 Task: Merge a pull request with the "Rebase and merge" option.
Action: Mouse moved to (114, 188)
Screenshot: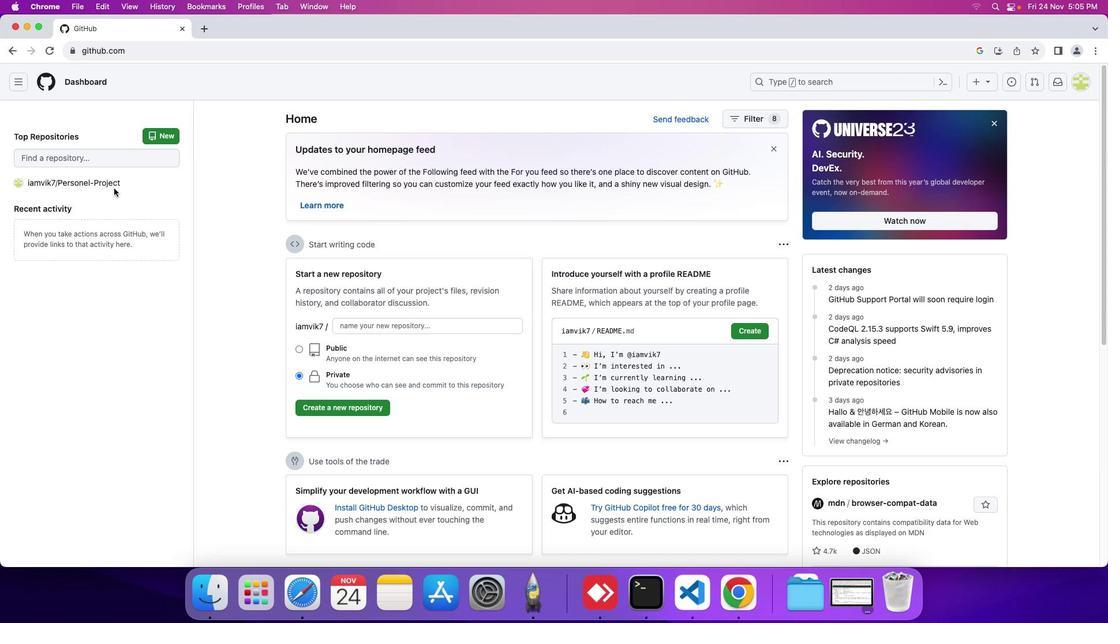 
Action: Mouse pressed left at (114, 188)
Screenshot: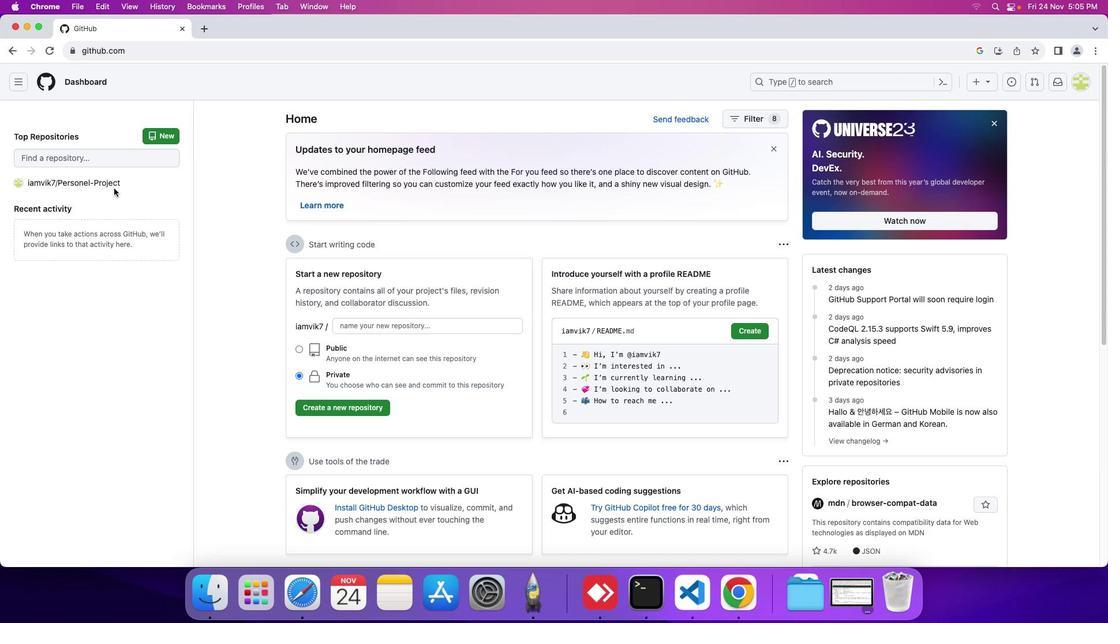
Action: Mouse moved to (65, 180)
Screenshot: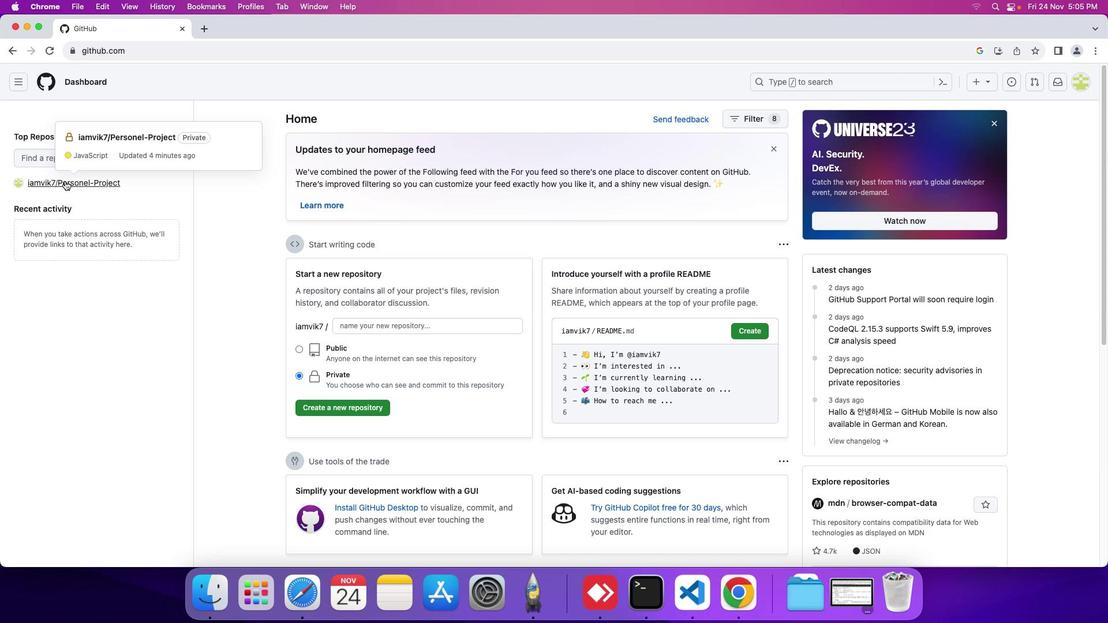 
Action: Mouse pressed left at (65, 180)
Screenshot: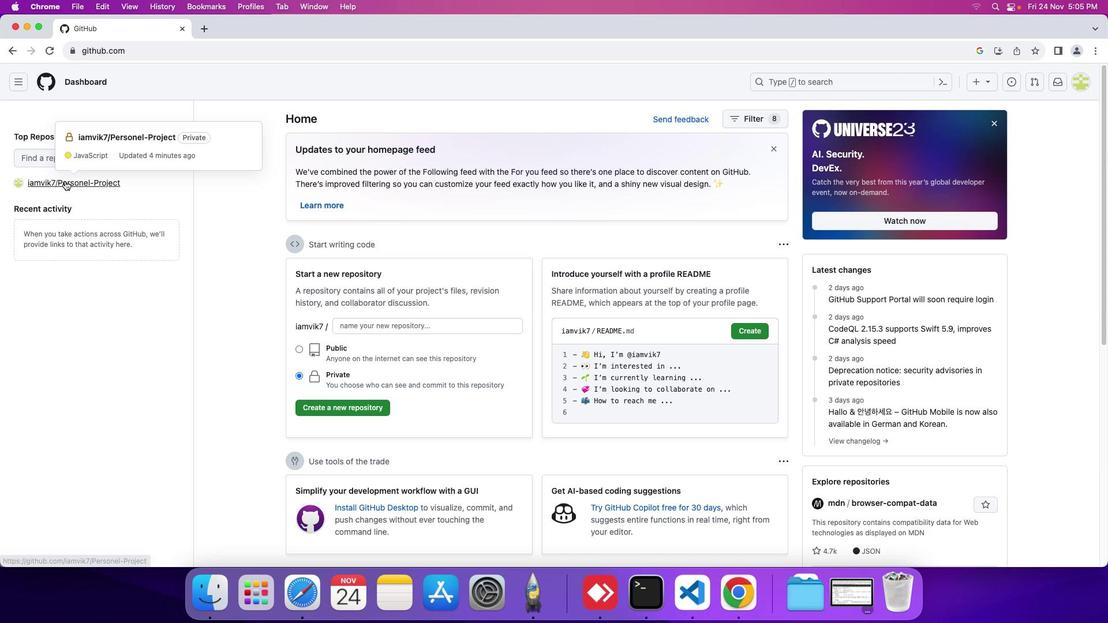 
Action: Mouse moved to (244, 184)
Screenshot: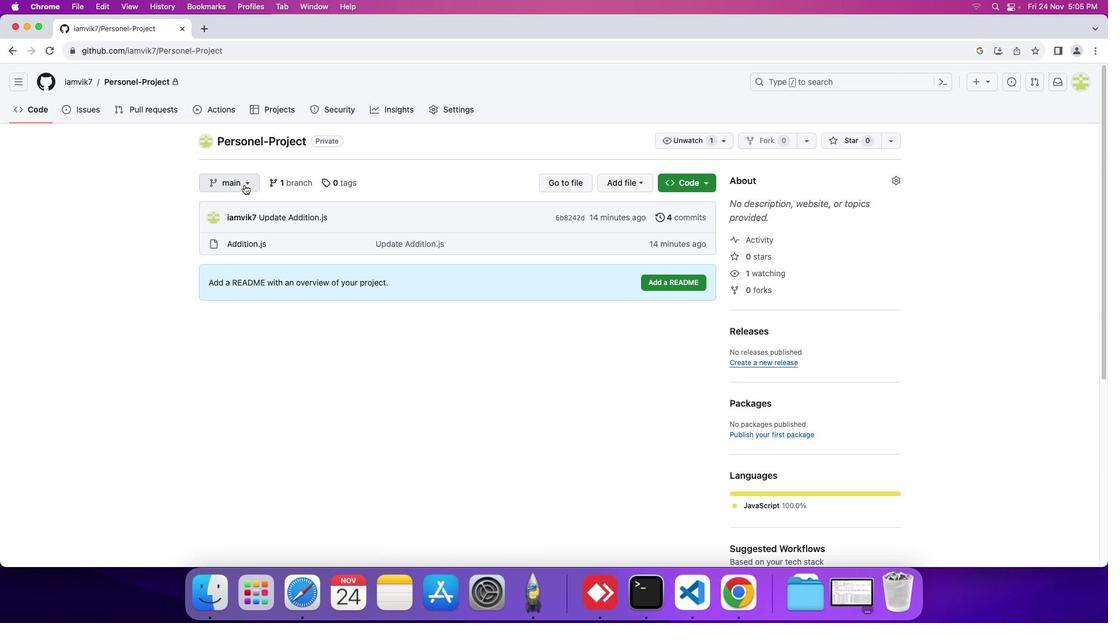 
Action: Mouse pressed left at (244, 184)
Screenshot: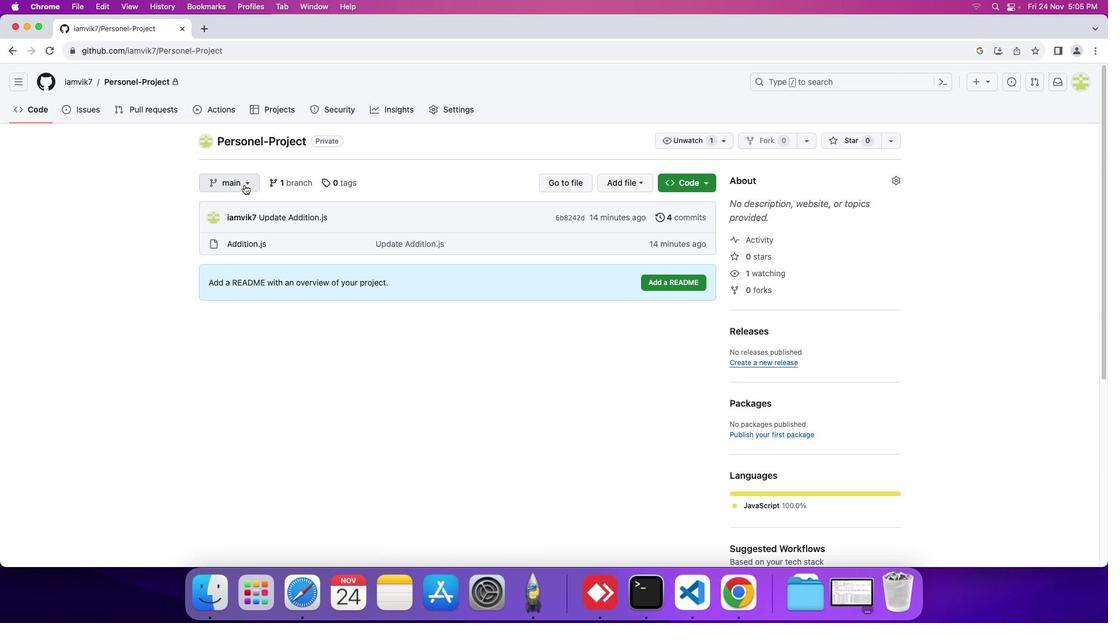 
Action: Mouse moved to (259, 234)
Screenshot: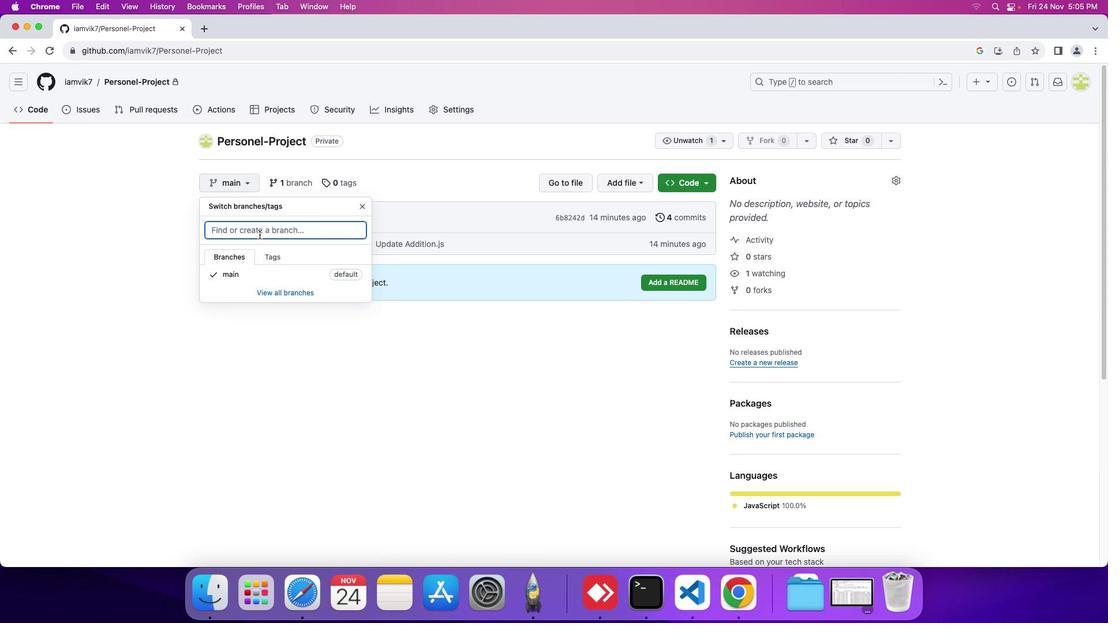 
Action: Key pressed 'n''e''w'Key.space'b''r''a''n''c''h'
Screenshot: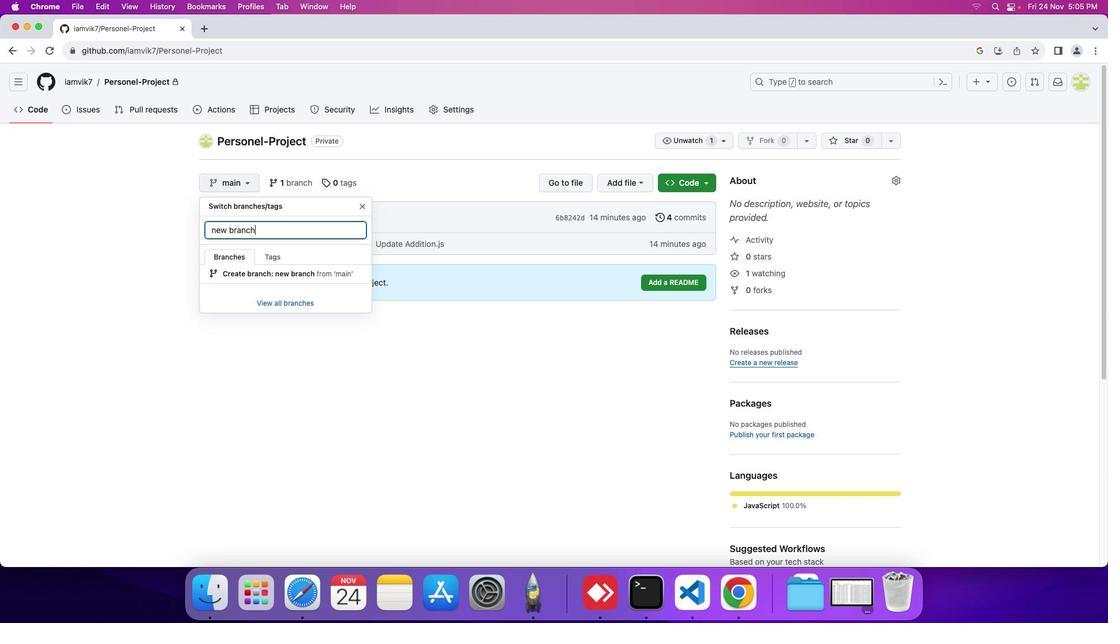 
Action: Mouse moved to (271, 276)
Screenshot: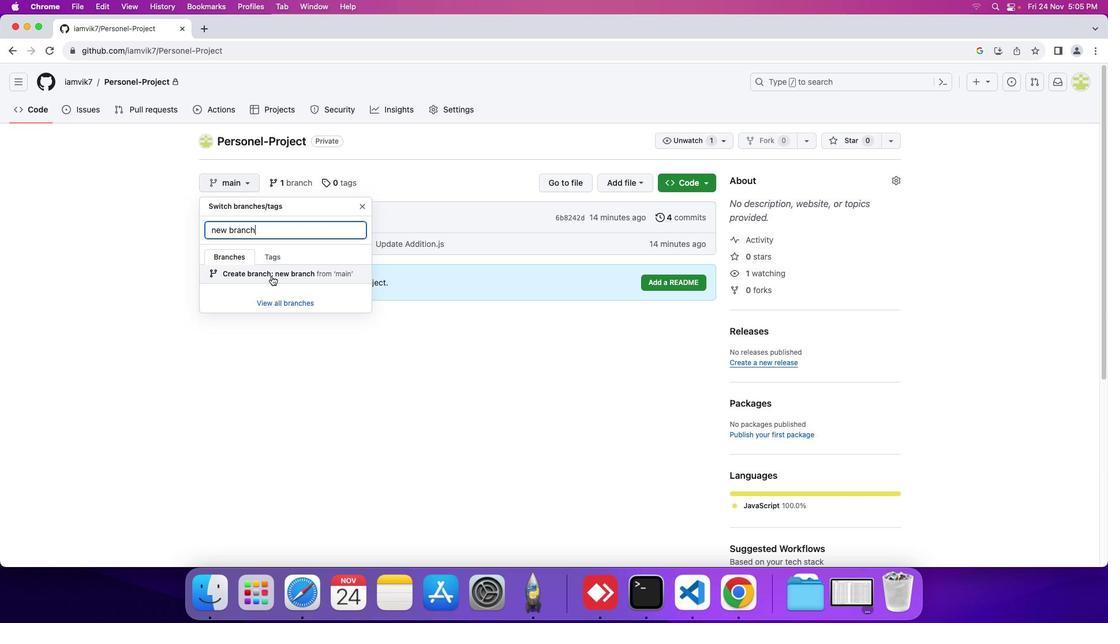
Action: Mouse pressed left at (271, 276)
Screenshot: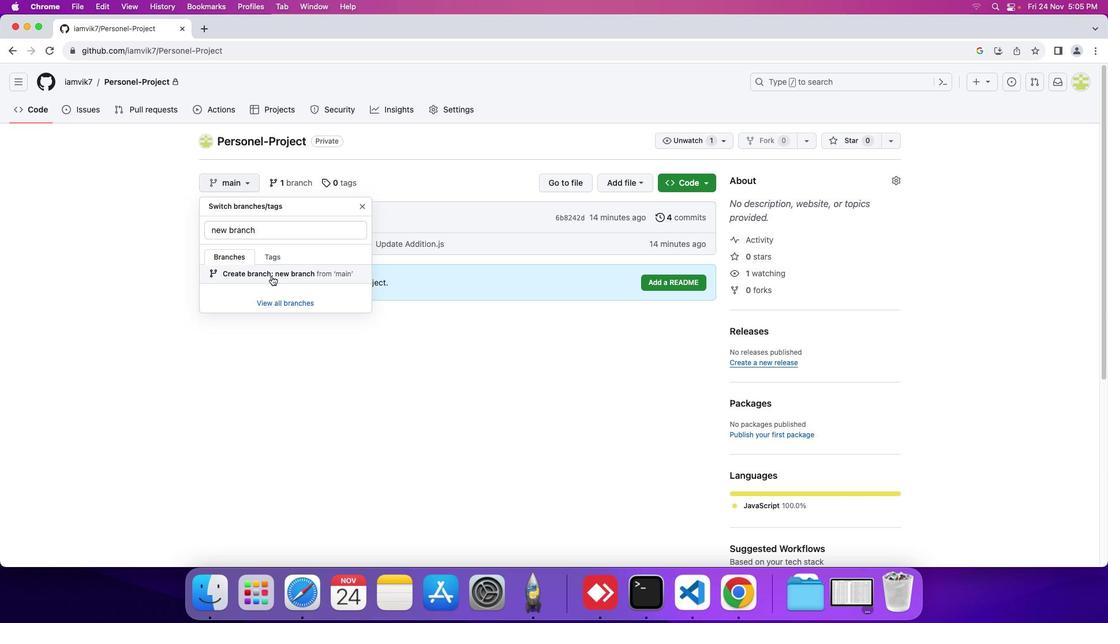 
Action: Mouse moved to (244, 324)
Screenshot: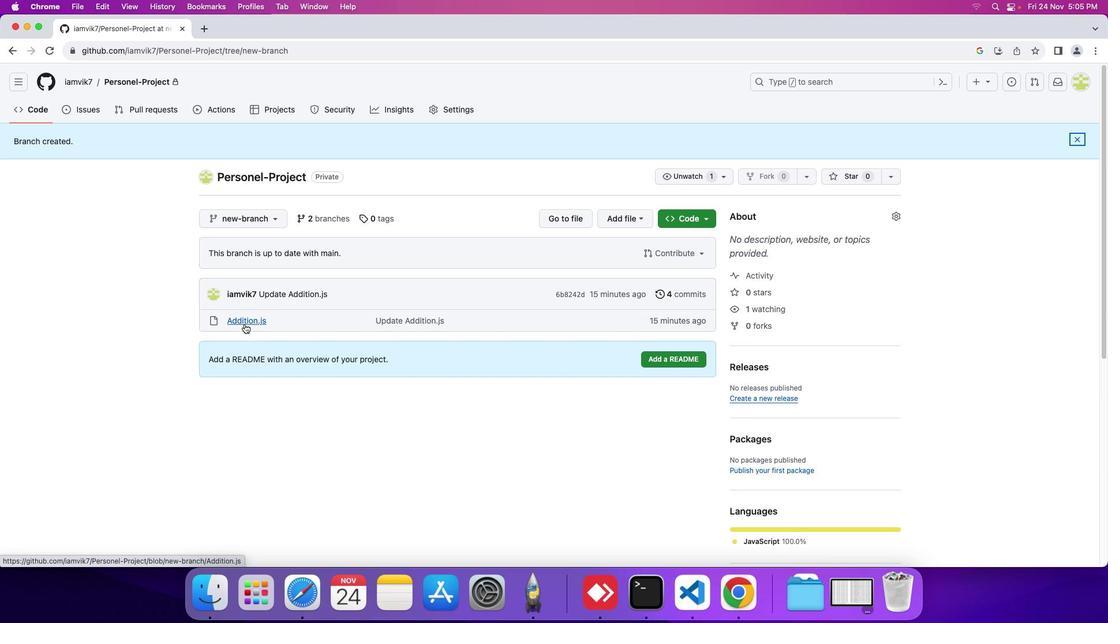 
Action: Mouse pressed left at (244, 324)
Screenshot: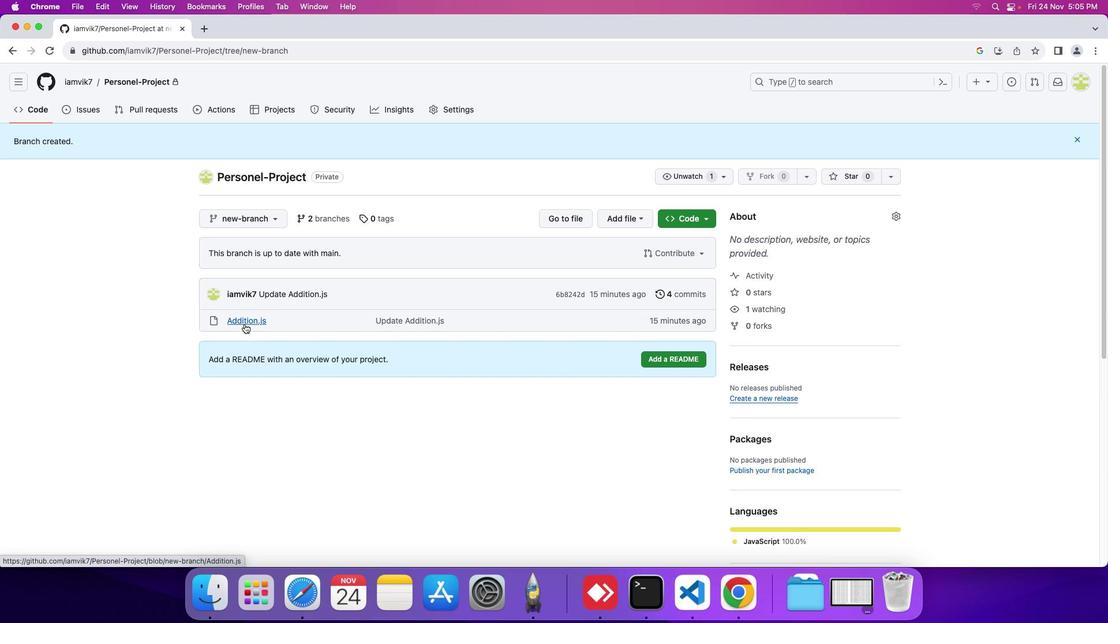 
Action: Mouse moved to (1046, 212)
Screenshot: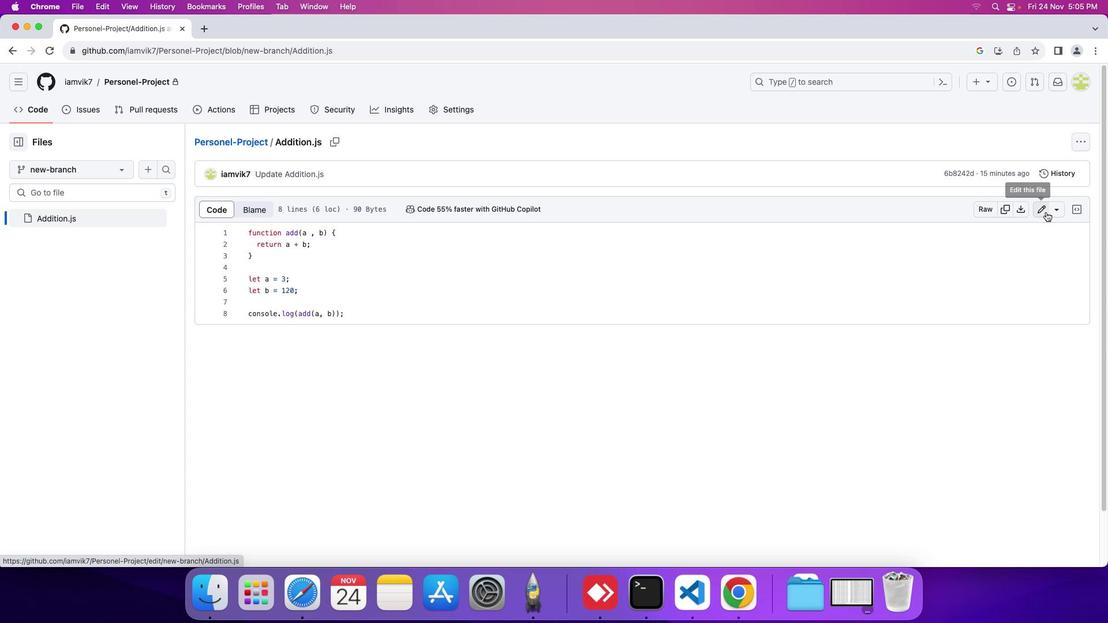 
Action: Mouse pressed left at (1046, 212)
Screenshot: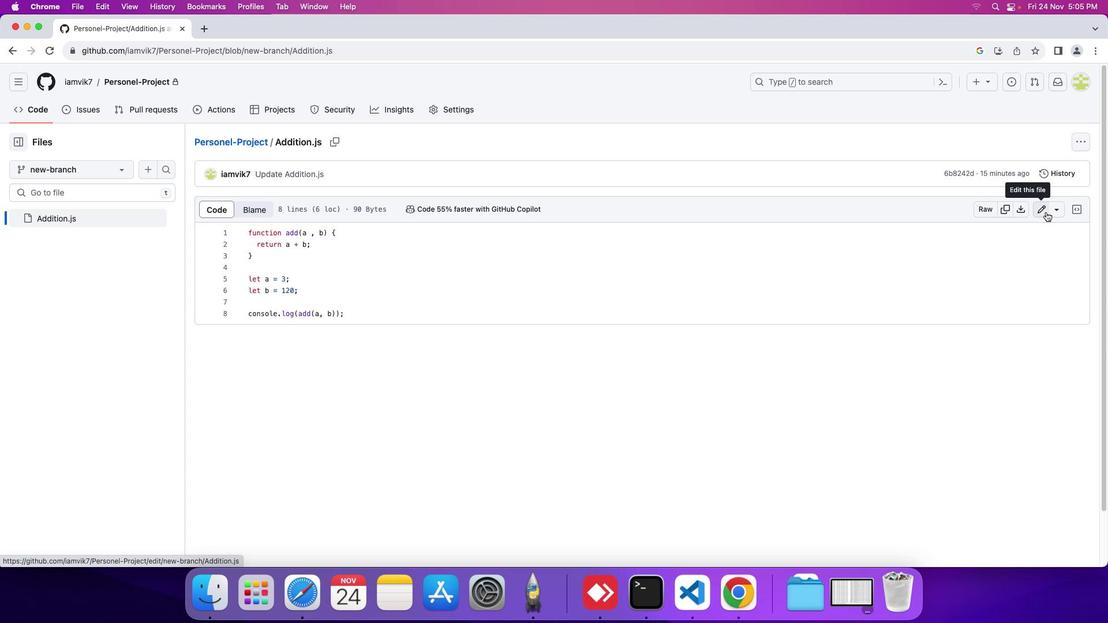 
Action: Mouse moved to (265, 246)
Screenshot: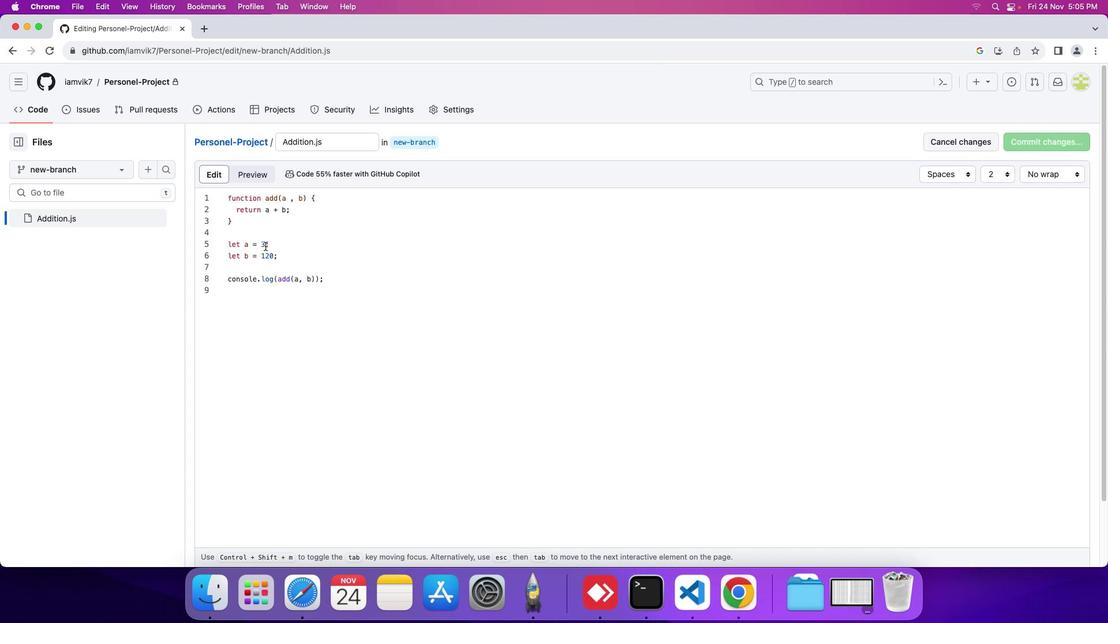 
Action: Mouse pressed left at (265, 246)
Screenshot: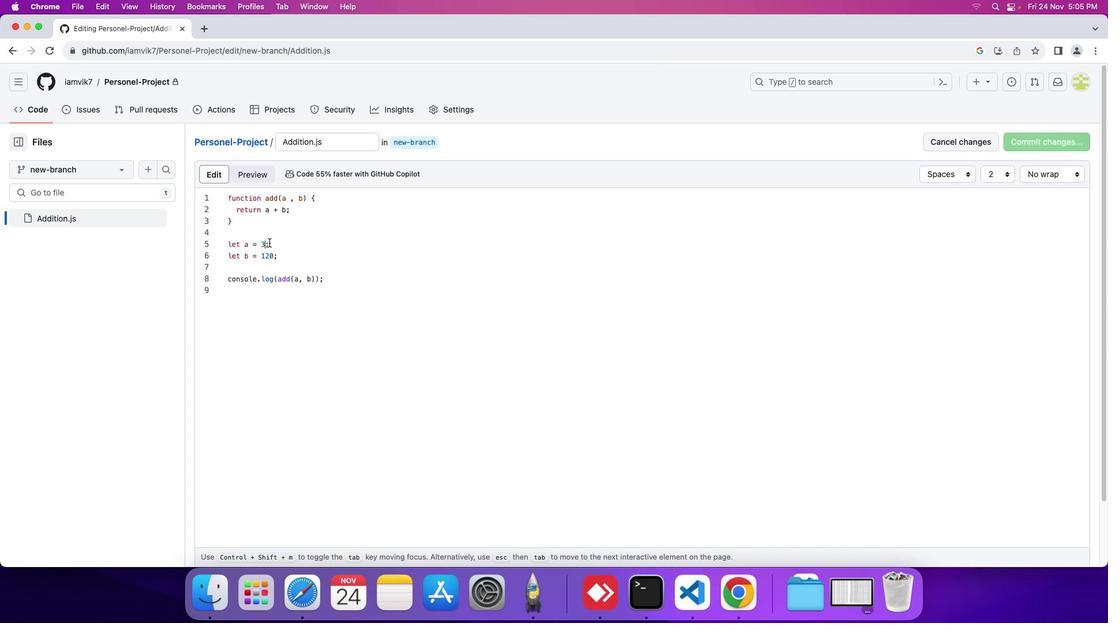 
Action: Mouse moved to (275, 239)
Screenshot: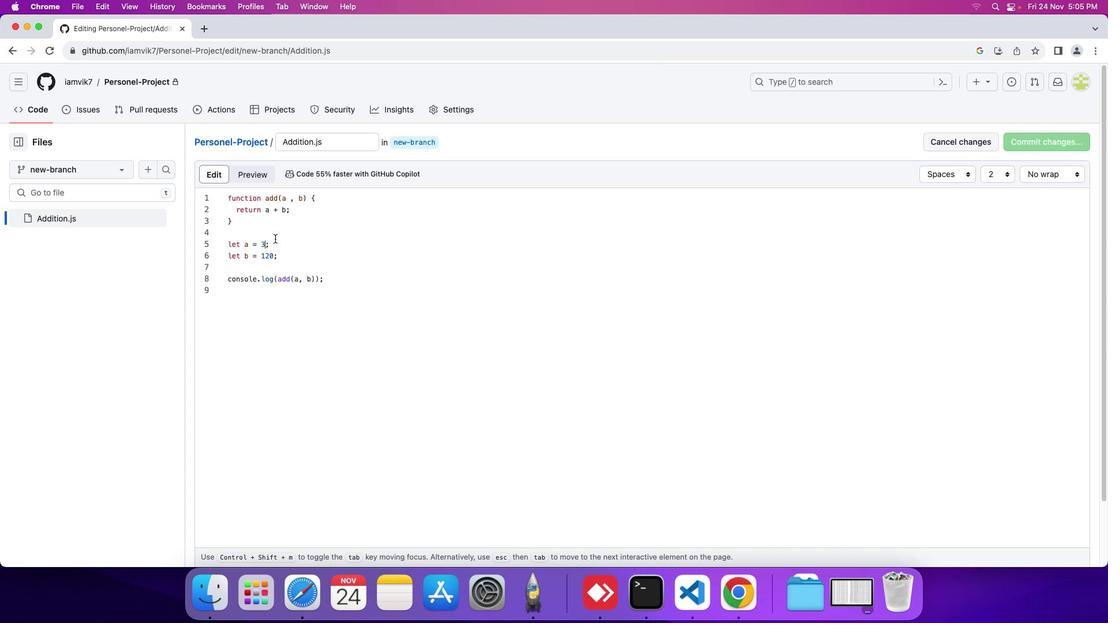 
Action: Key pressed Key.backspace'5''0''0'
Screenshot: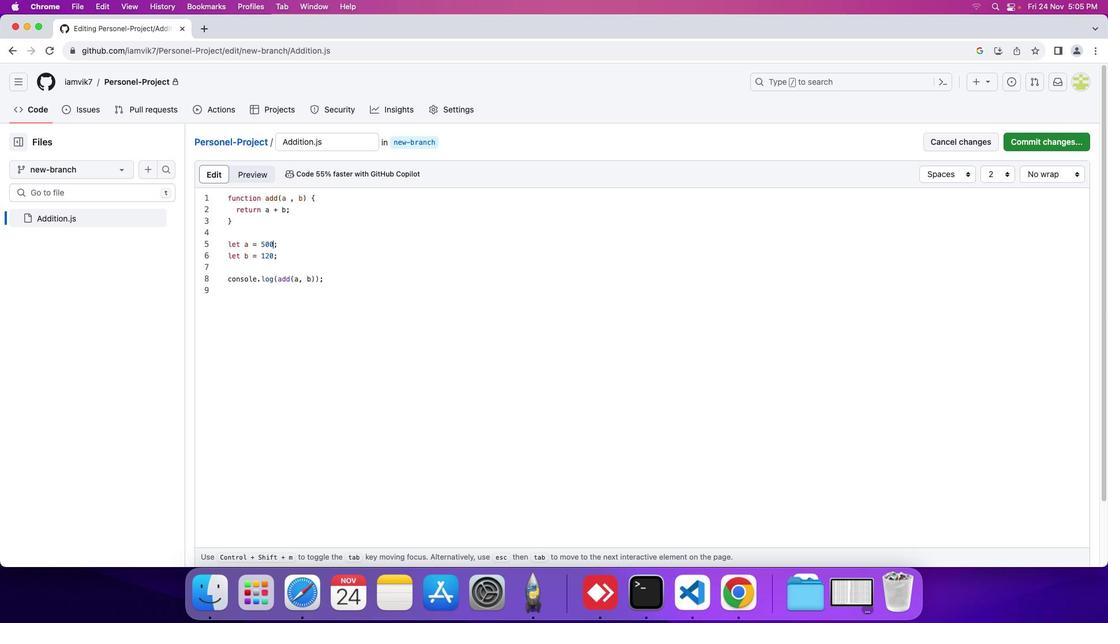 
Action: Mouse moved to (267, 258)
Screenshot: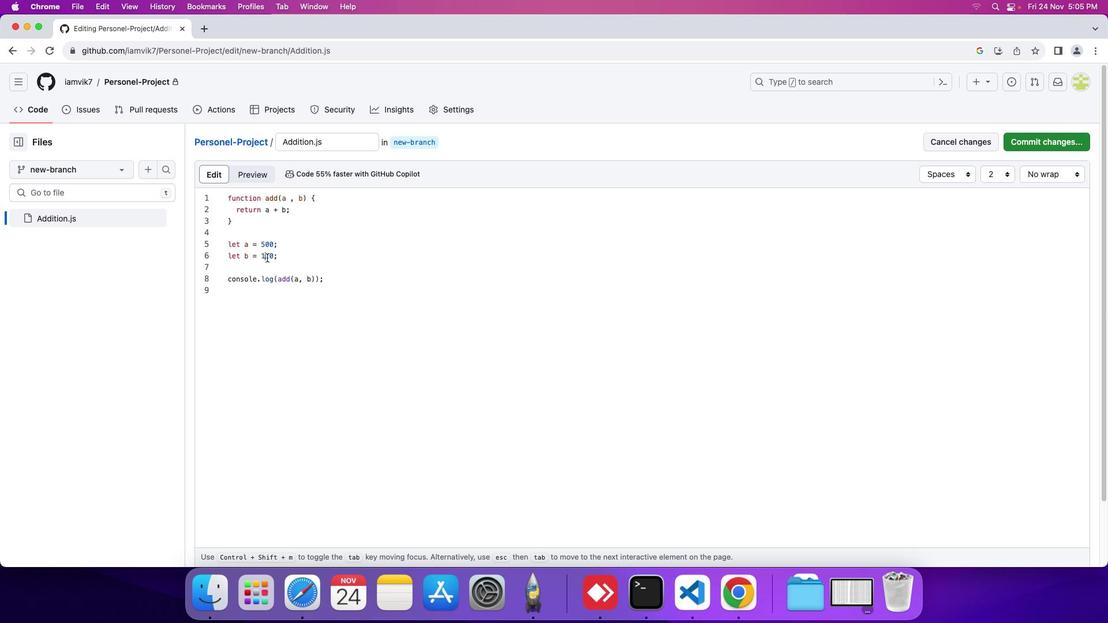 
Action: Mouse pressed left at (267, 258)
Screenshot: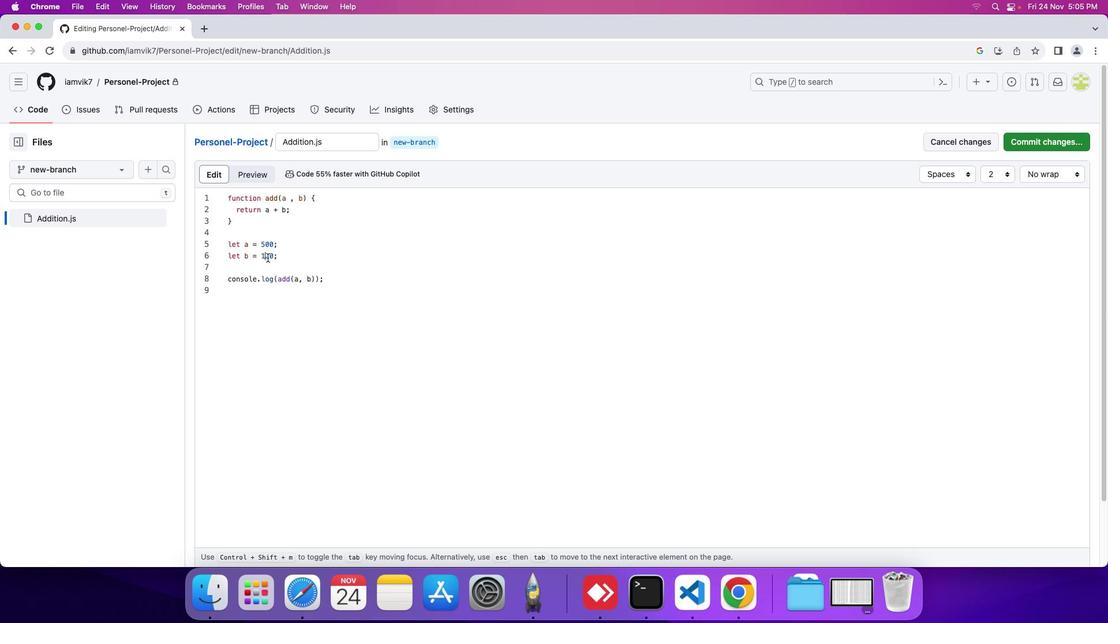 
Action: Mouse moved to (267, 257)
Screenshot: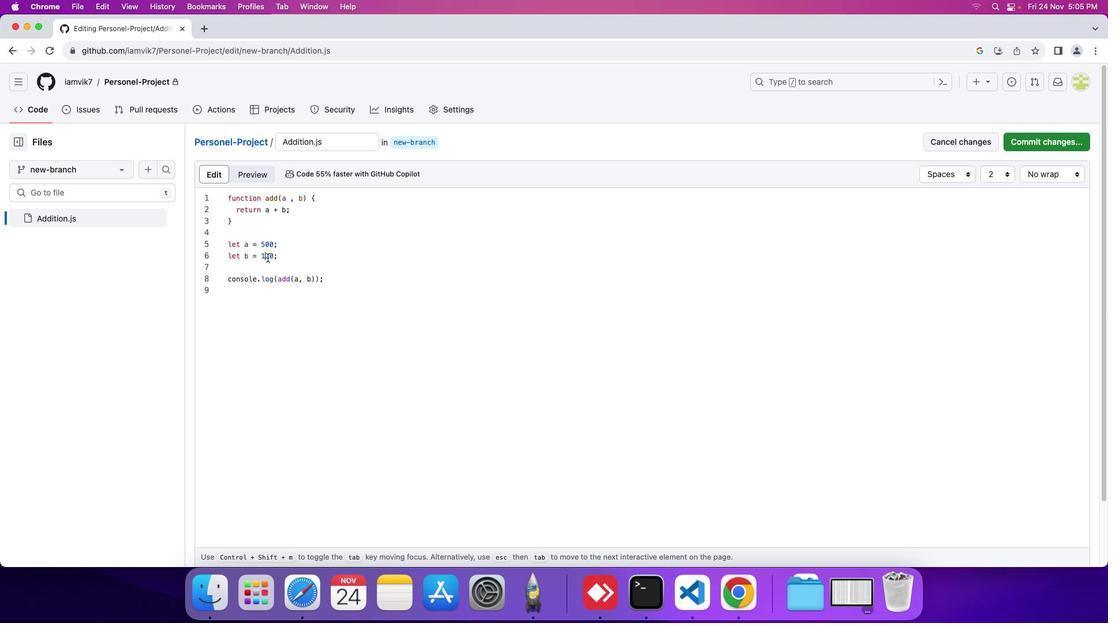 
Action: Key pressed Key.rightKey.rightKey.backspaceKey.backspace'2''4''0'
Screenshot: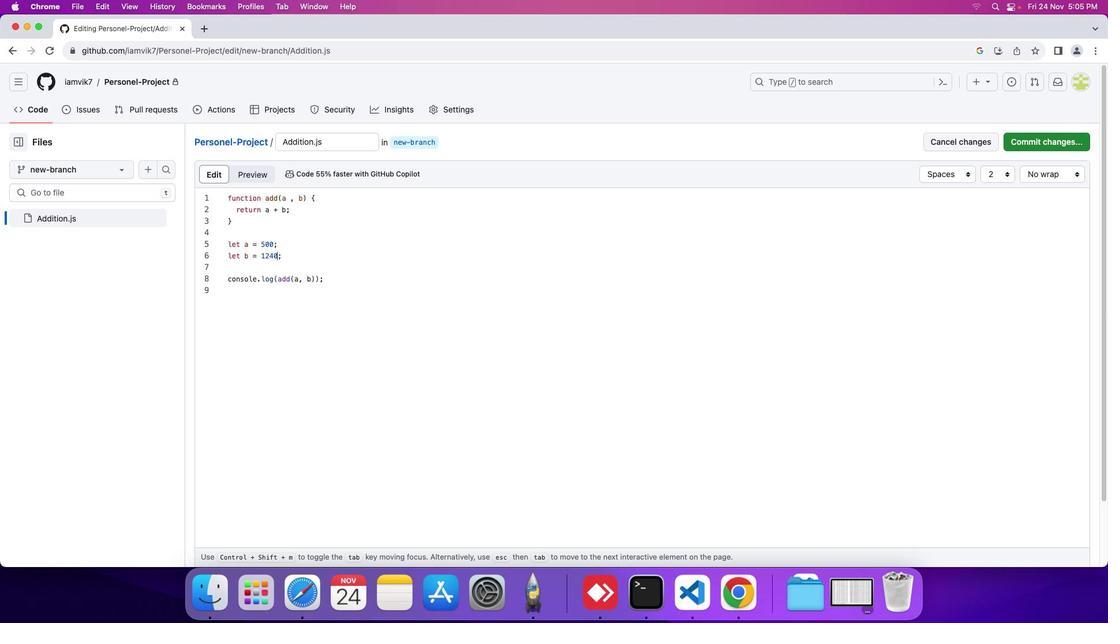
Action: Mouse moved to (1011, 143)
Screenshot: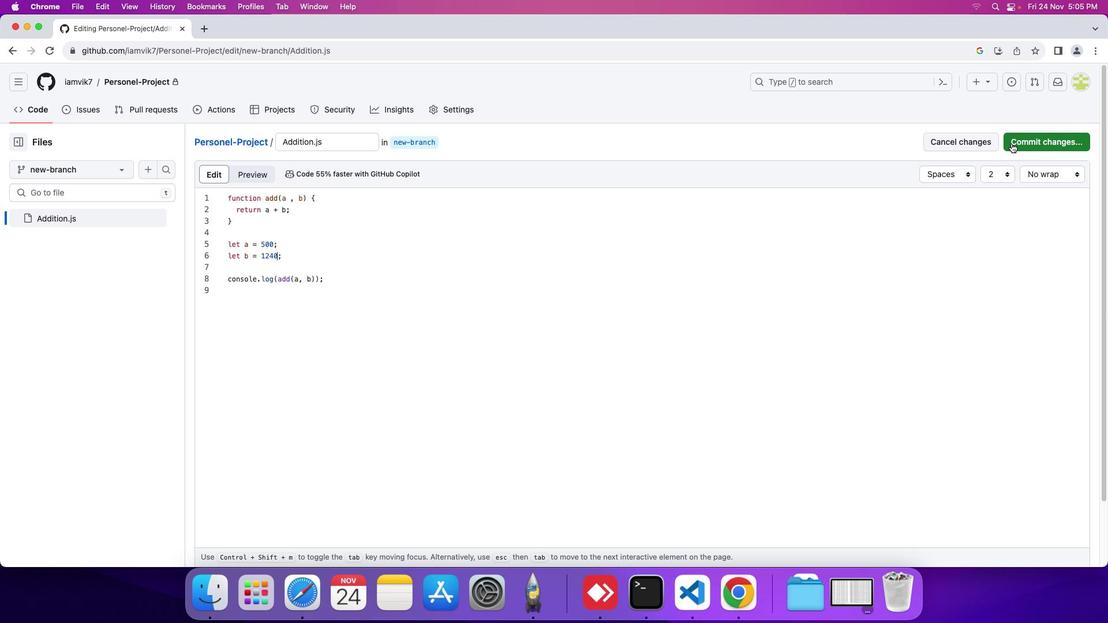 
Action: Mouse pressed left at (1011, 143)
Screenshot: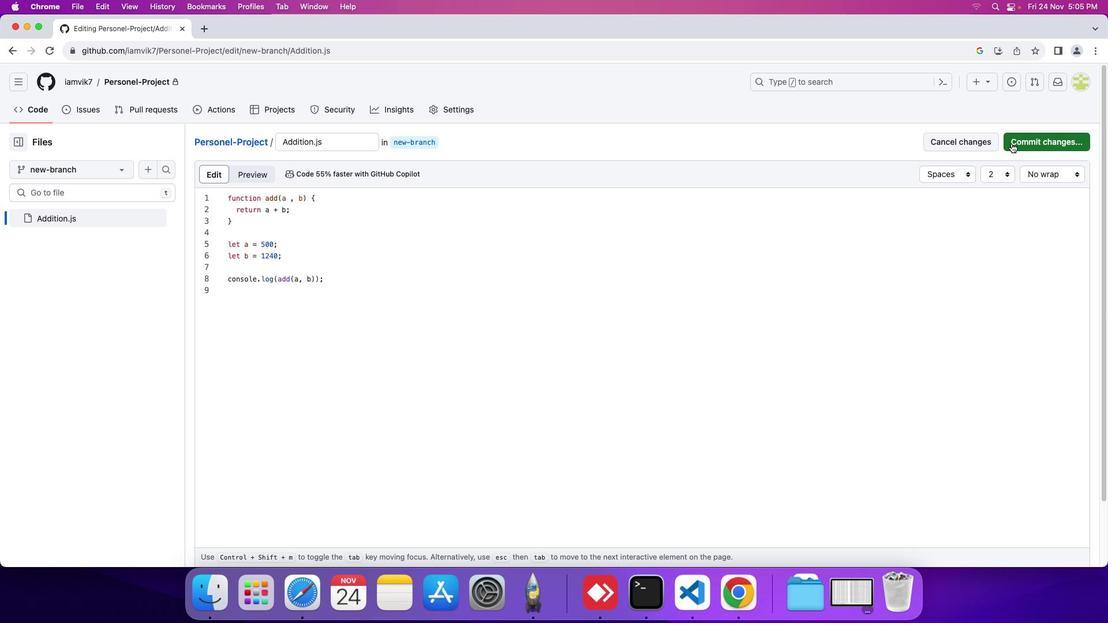 
Action: Mouse moved to (634, 287)
Screenshot: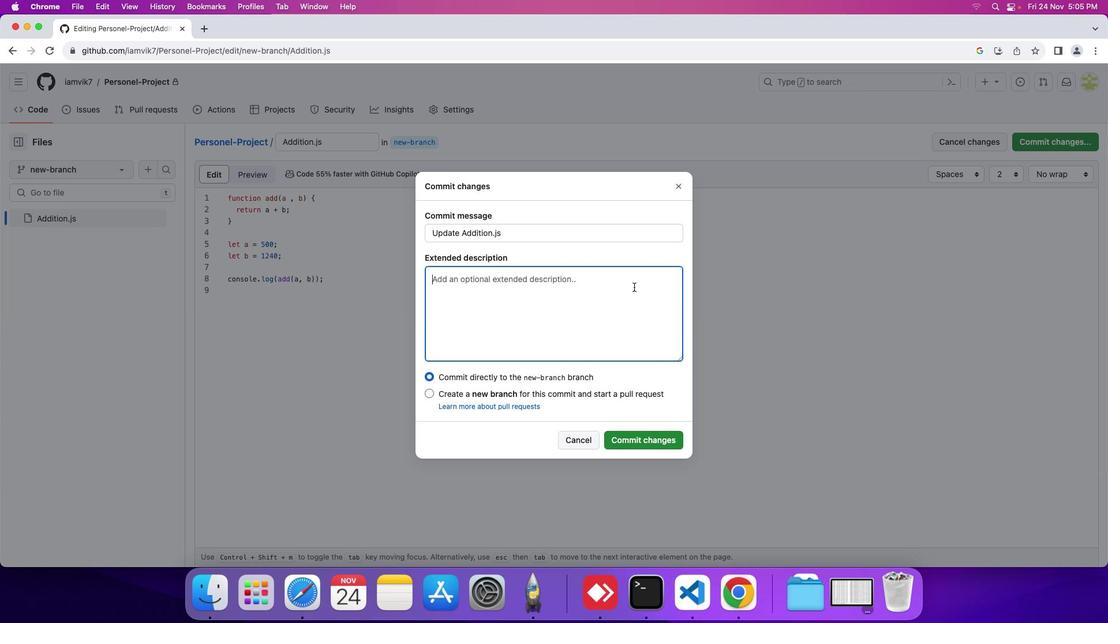 
Action: Mouse pressed left at (634, 287)
Screenshot: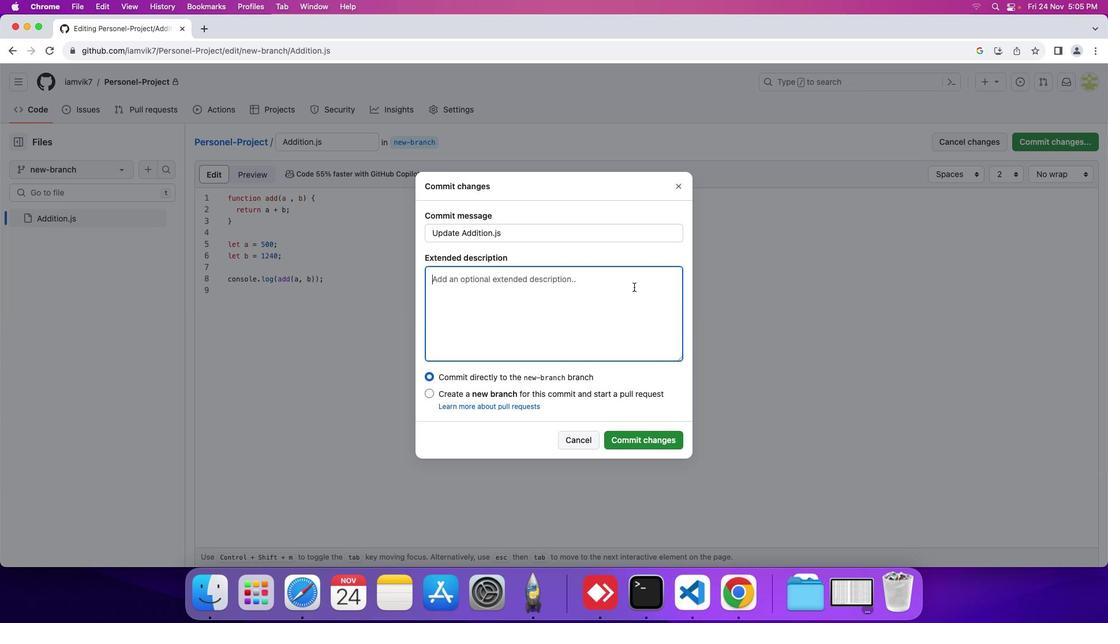 
Action: Key pressed Key.shift'C''h''a''n''g''i''n''g'Key.space'v''a''l''u''e''s'Key.space'o''f'Key.space'v''a''r''i''a''b''l''e''s'Key.space'a'Key.space'a''n''d'Key.space'b''.'
Screenshot: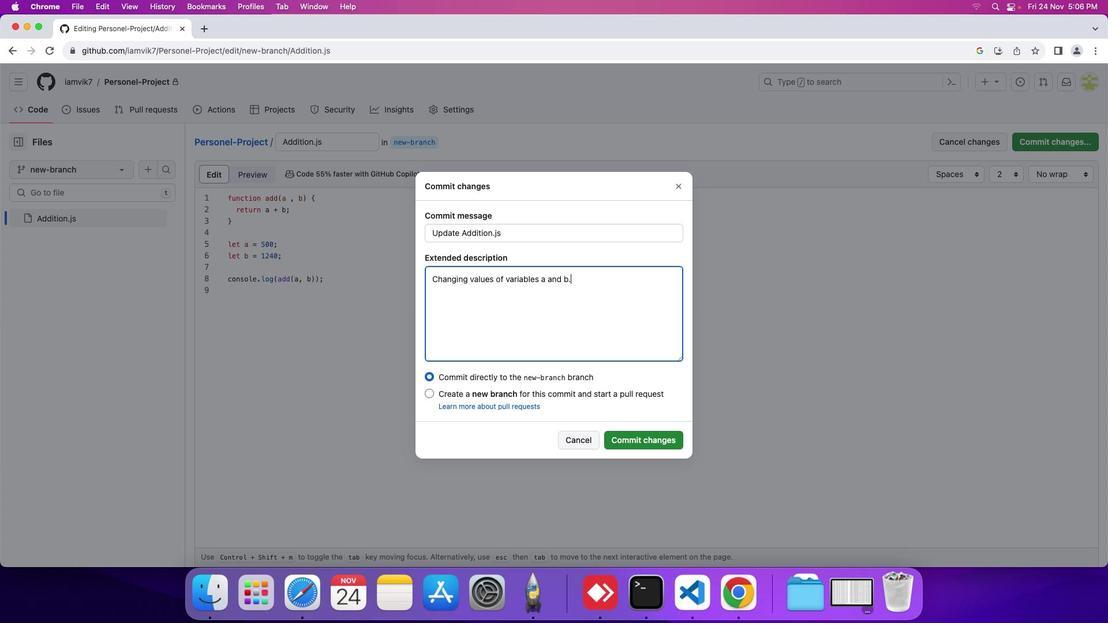 
Action: Mouse moved to (642, 439)
Screenshot: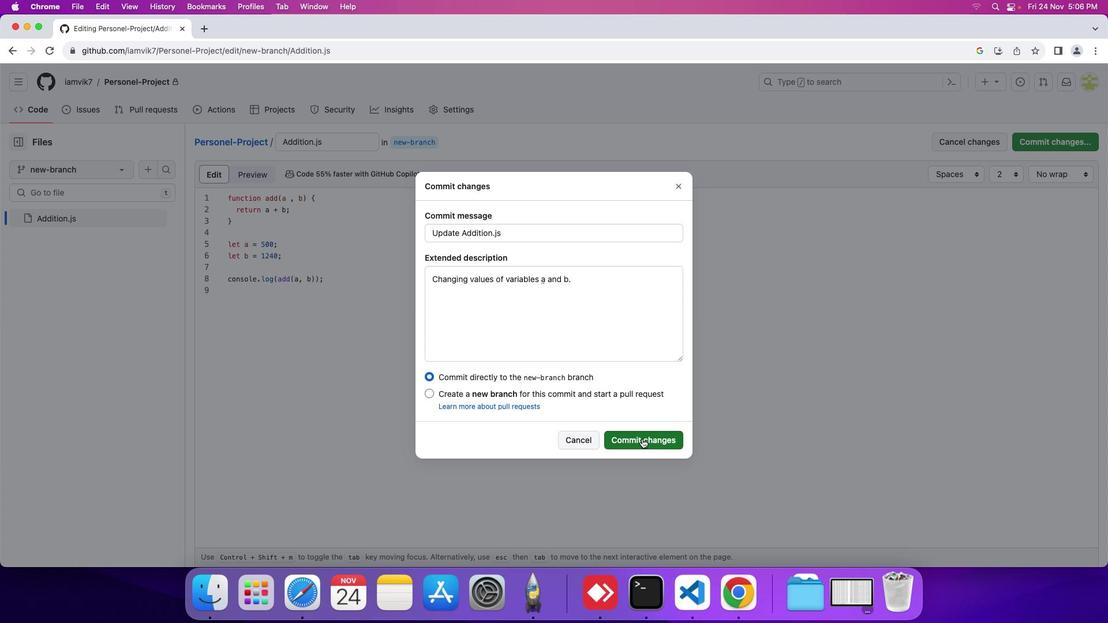 
Action: Mouse pressed left at (642, 439)
Screenshot: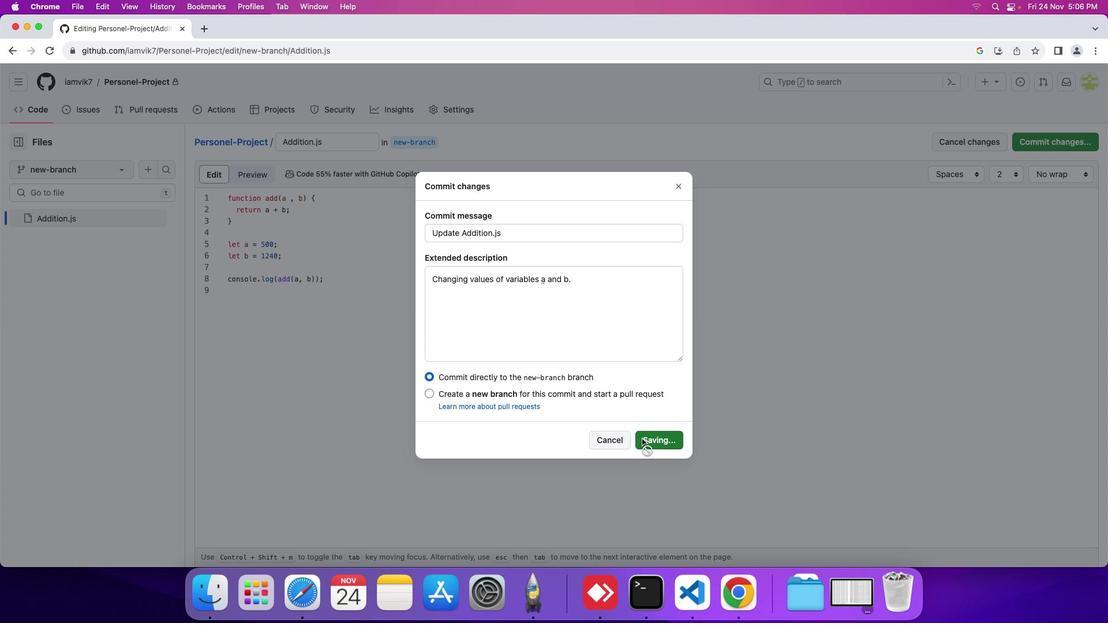 
Action: Mouse moved to (42, 107)
Screenshot: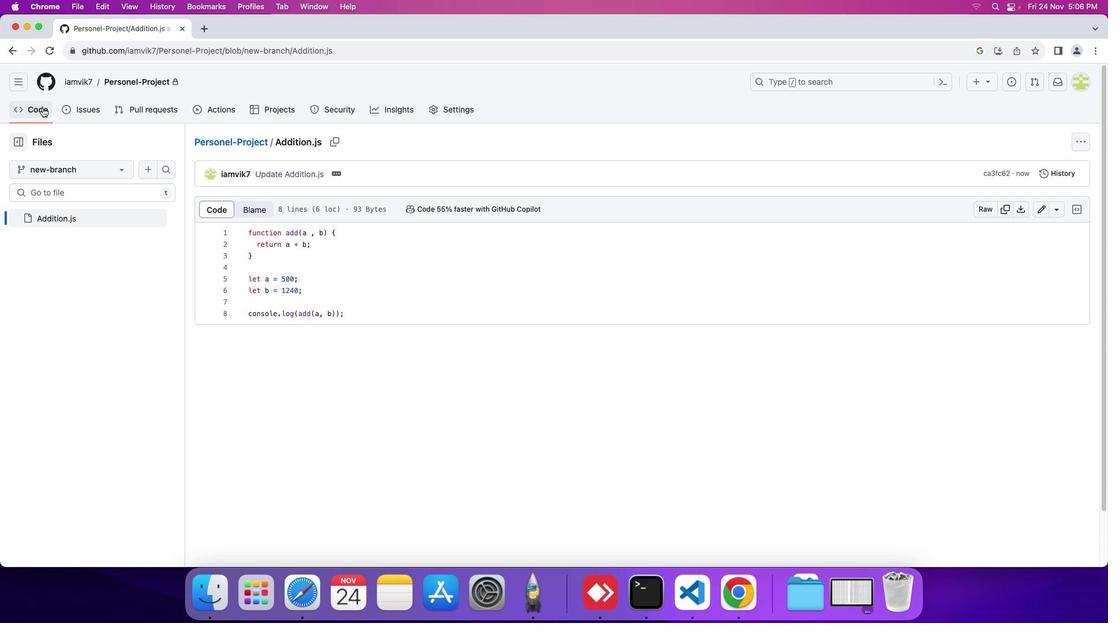 
Action: Mouse pressed left at (42, 107)
Screenshot: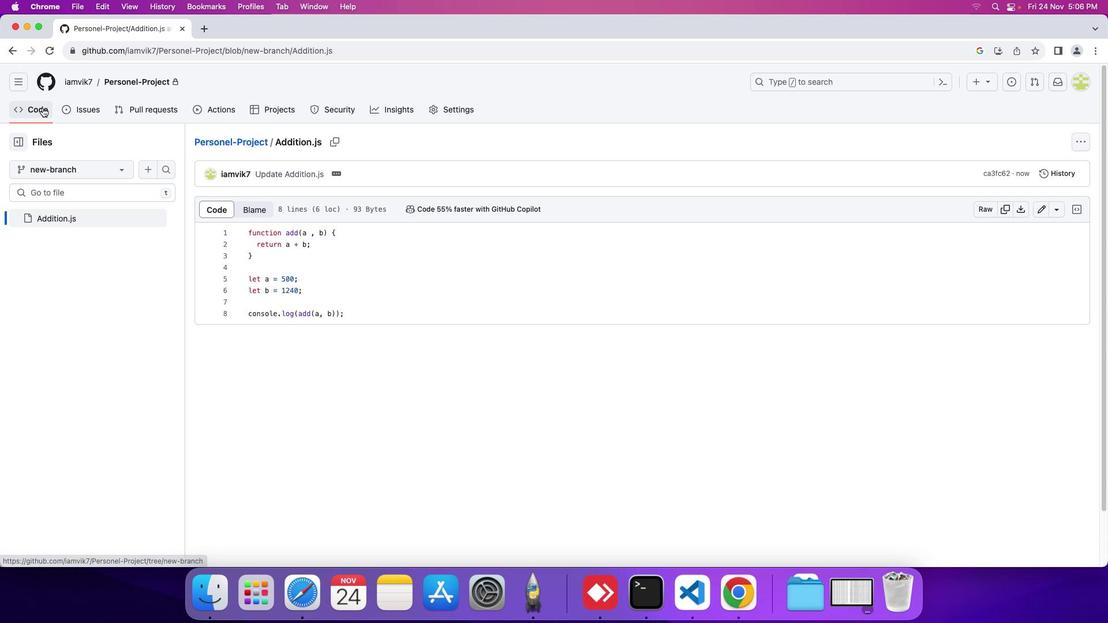 
Action: Mouse moved to (281, 218)
Screenshot: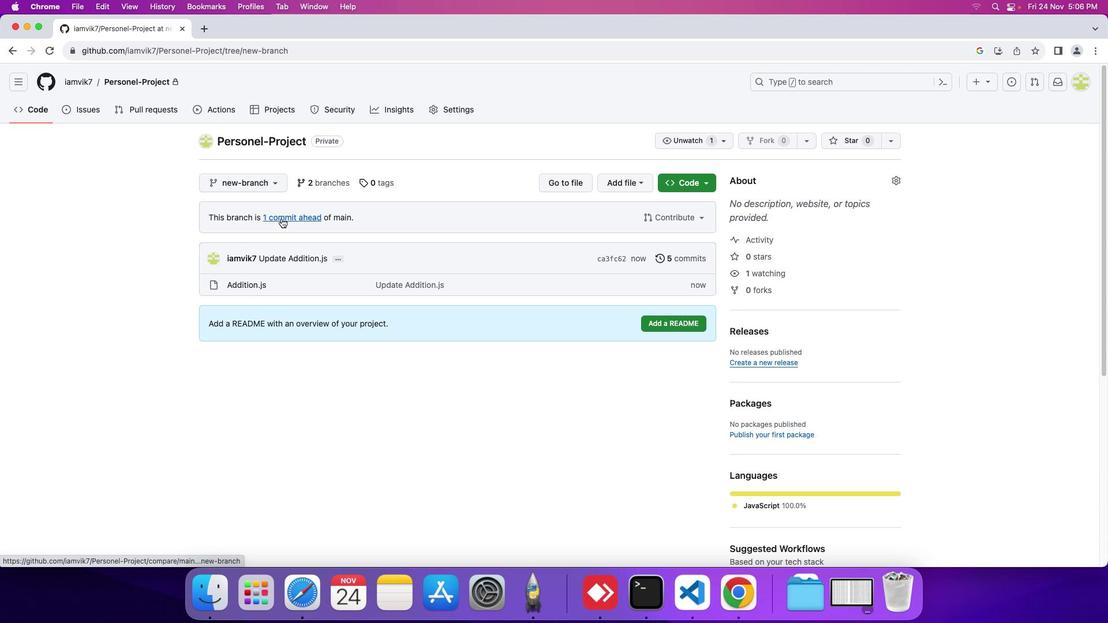 
Action: Mouse pressed left at (281, 218)
Screenshot: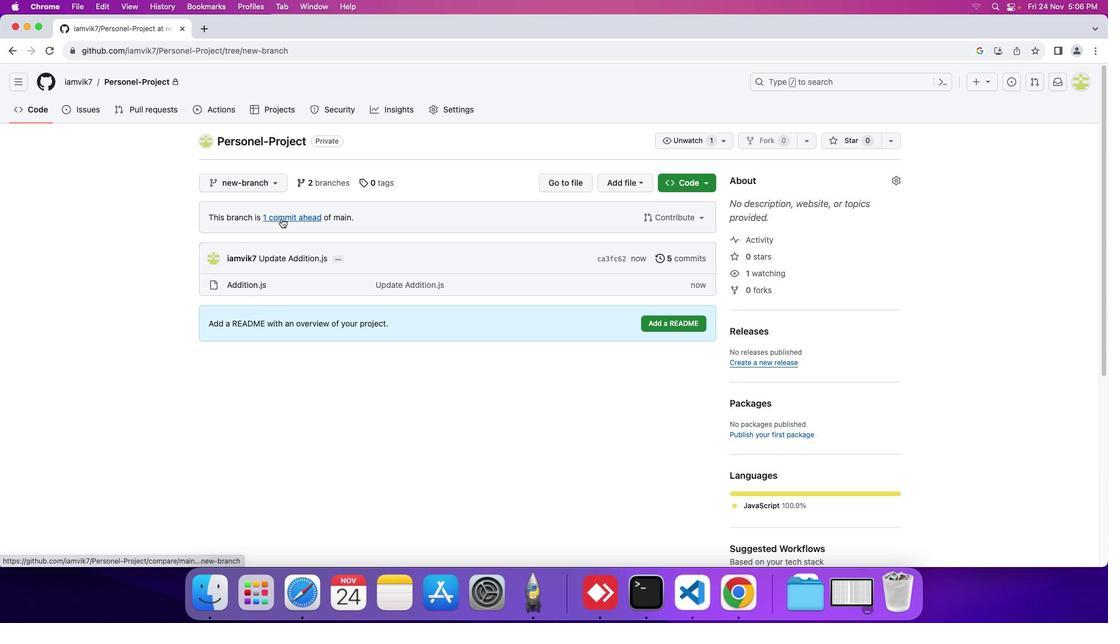 
Action: Mouse moved to (820, 237)
Screenshot: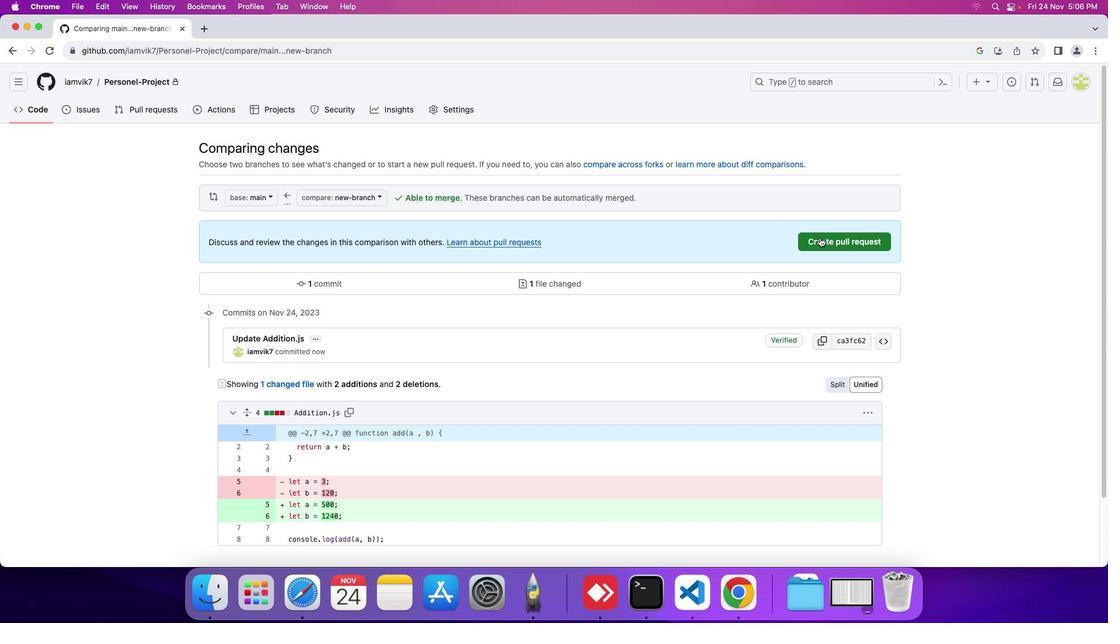 
Action: Mouse pressed left at (820, 237)
Screenshot: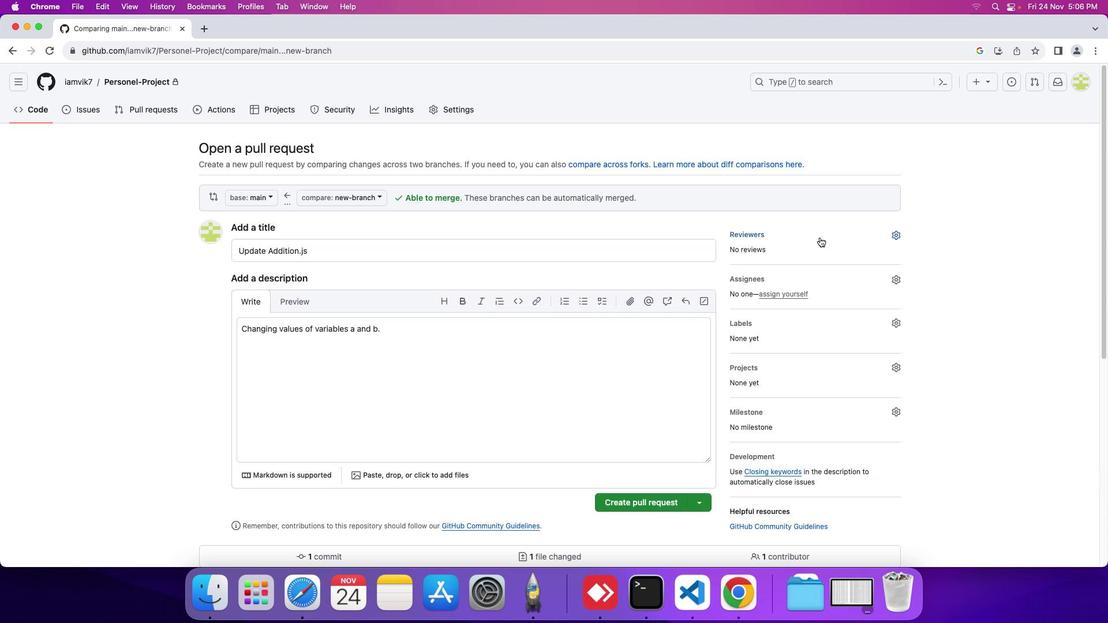 
Action: Mouse moved to (616, 404)
Screenshot: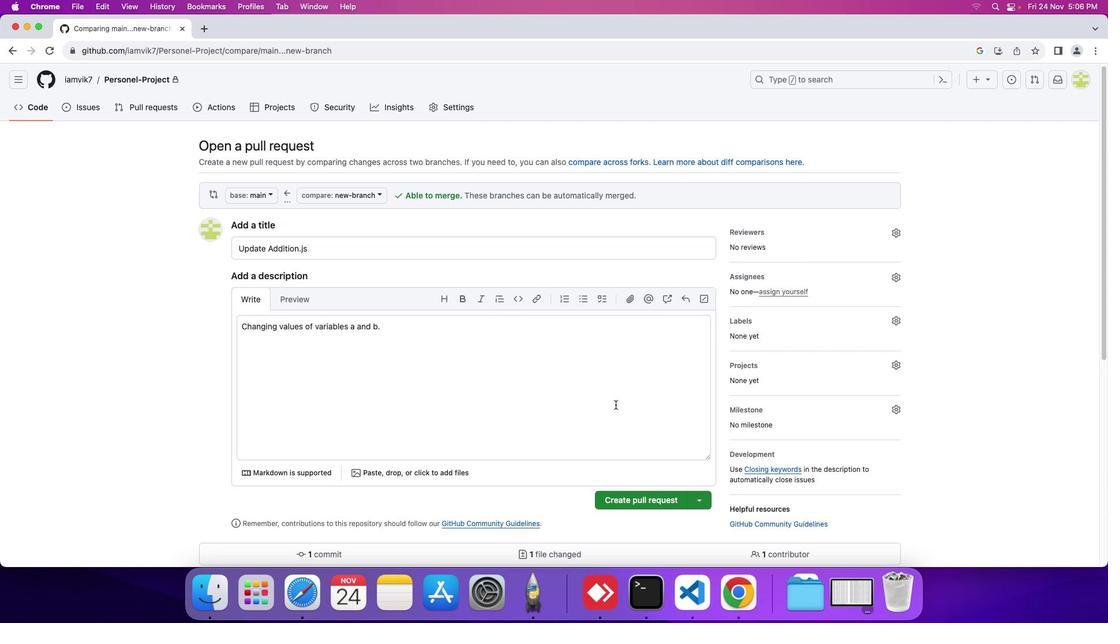 
Action: Mouse scrolled (616, 404) with delta (0, 0)
Screenshot: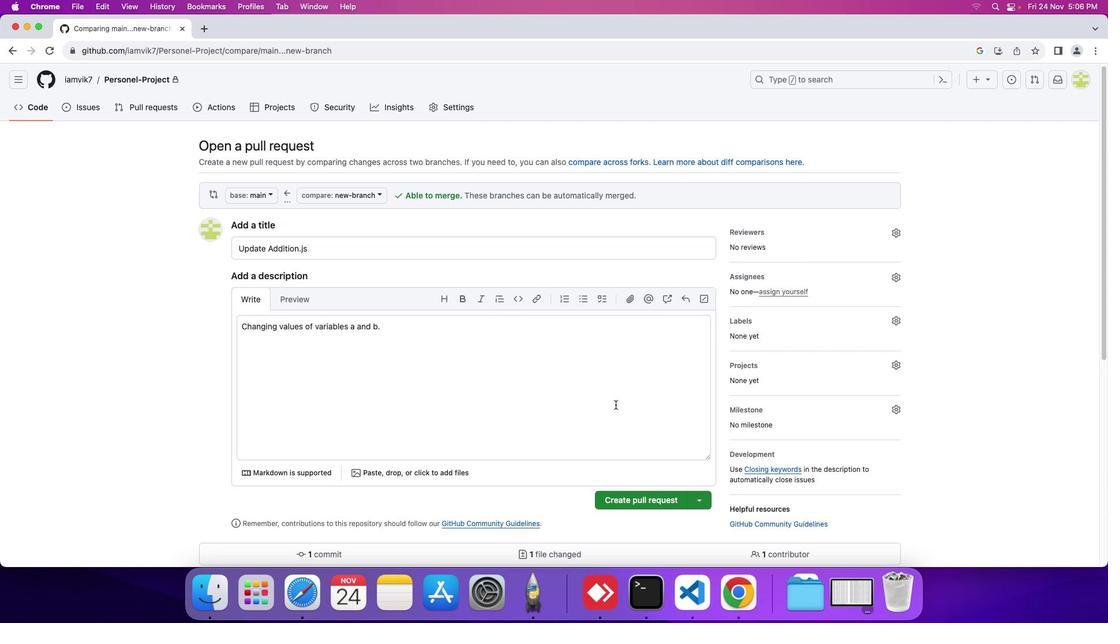 
Action: Mouse scrolled (616, 404) with delta (0, 0)
Screenshot: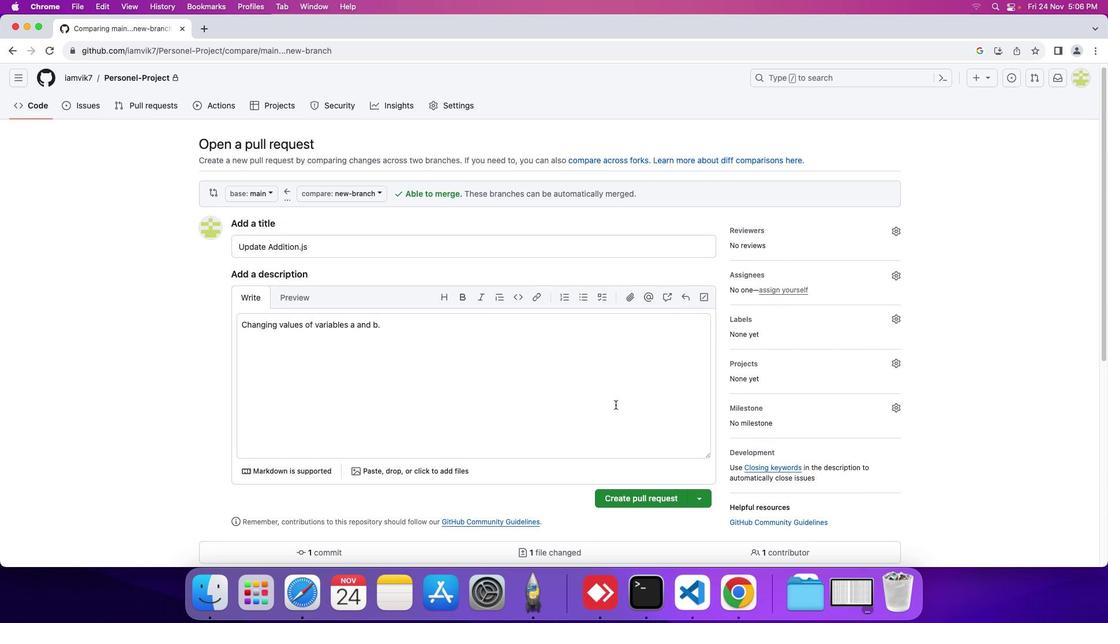 
Action: Mouse scrolled (616, 404) with delta (0, 0)
Screenshot: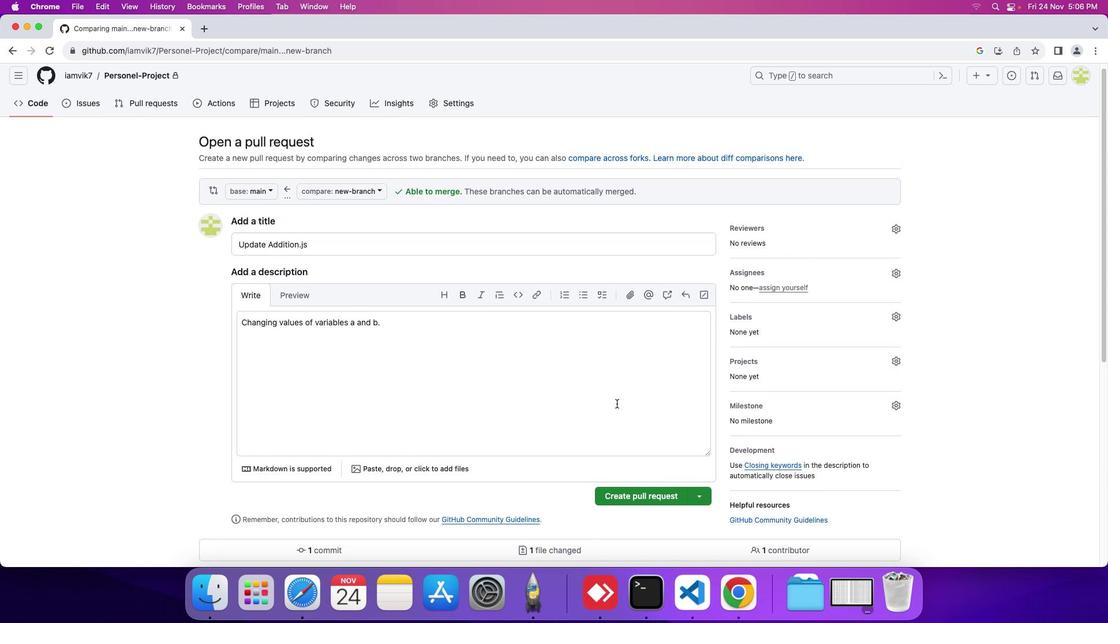 
Action: Mouse moved to (617, 403)
Screenshot: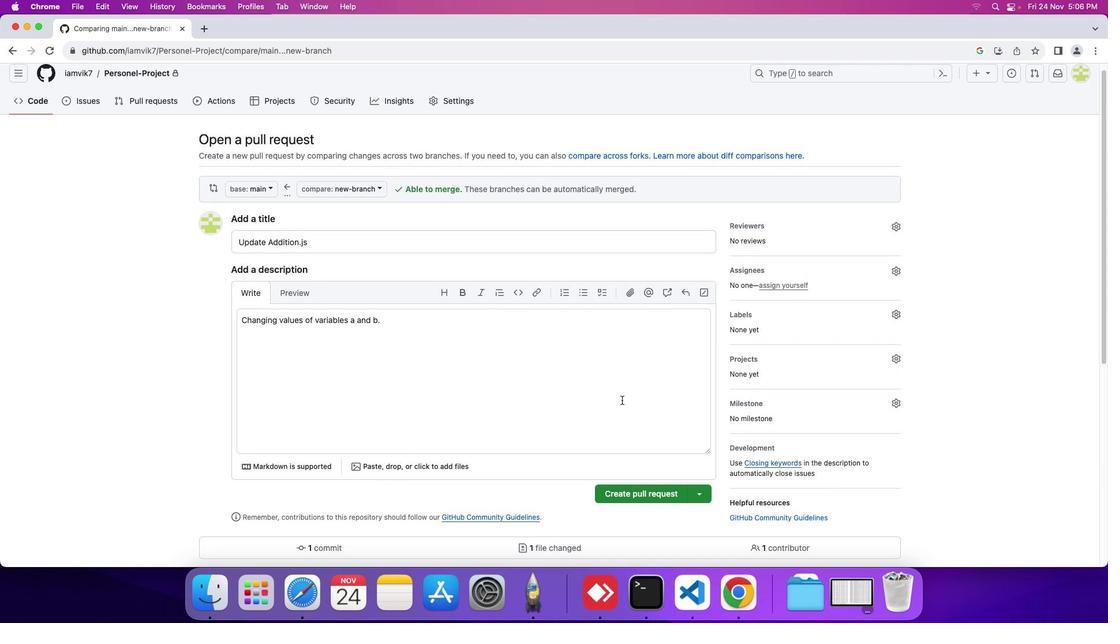 
Action: Mouse scrolled (617, 403) with delta (0, 0)
Screenshot: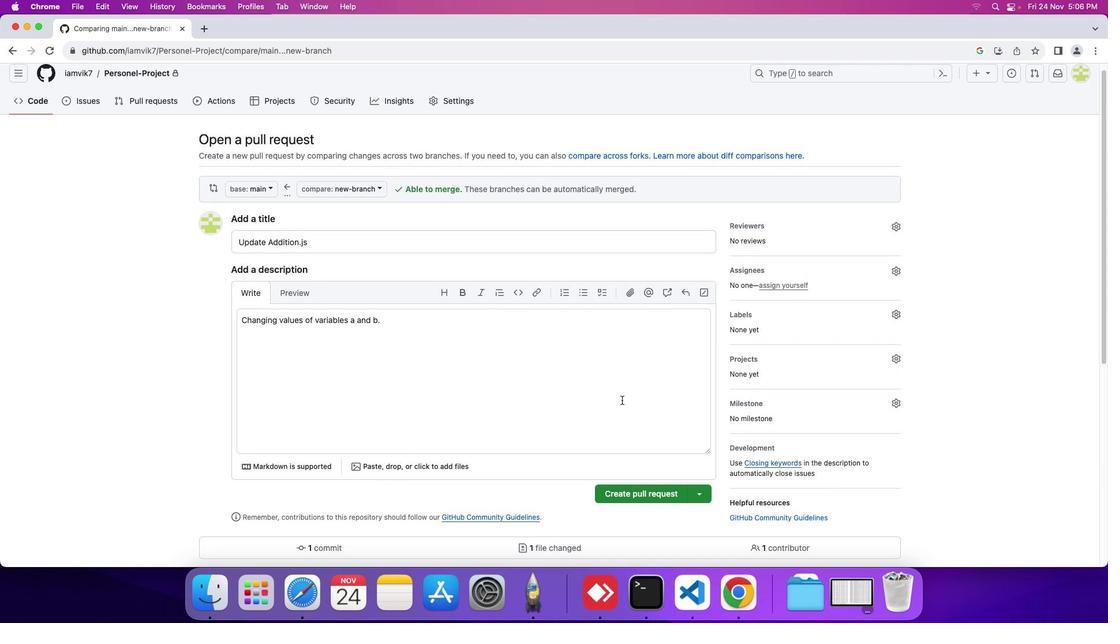 
Action: Mouse moved to (631, 493)
Screenshot: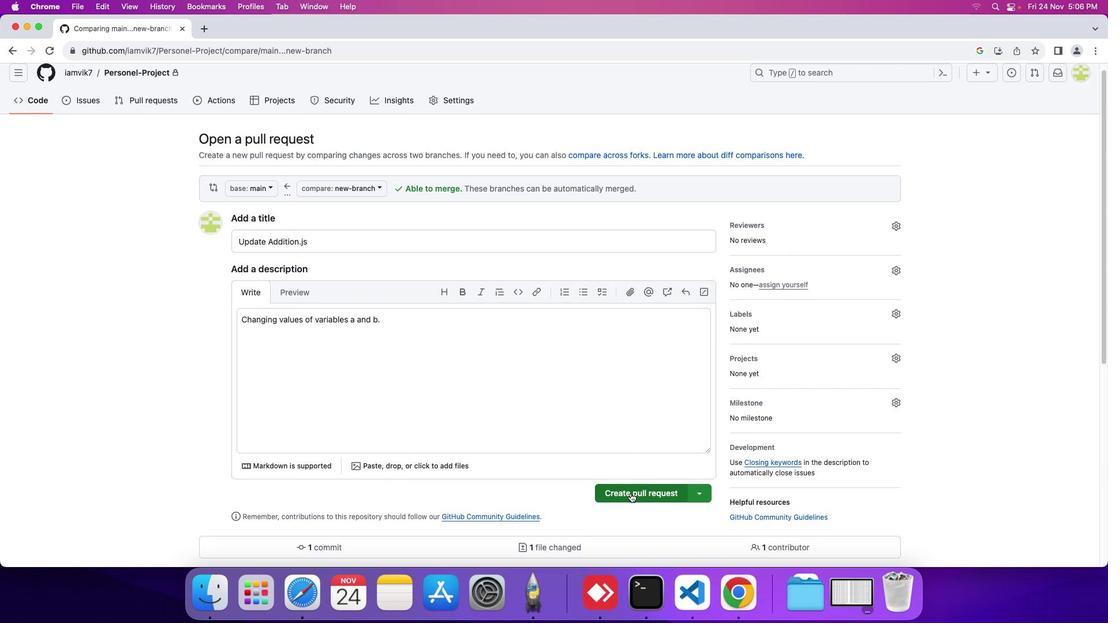 
Action: Mouse pressed left at (631, 493)
Screenshot: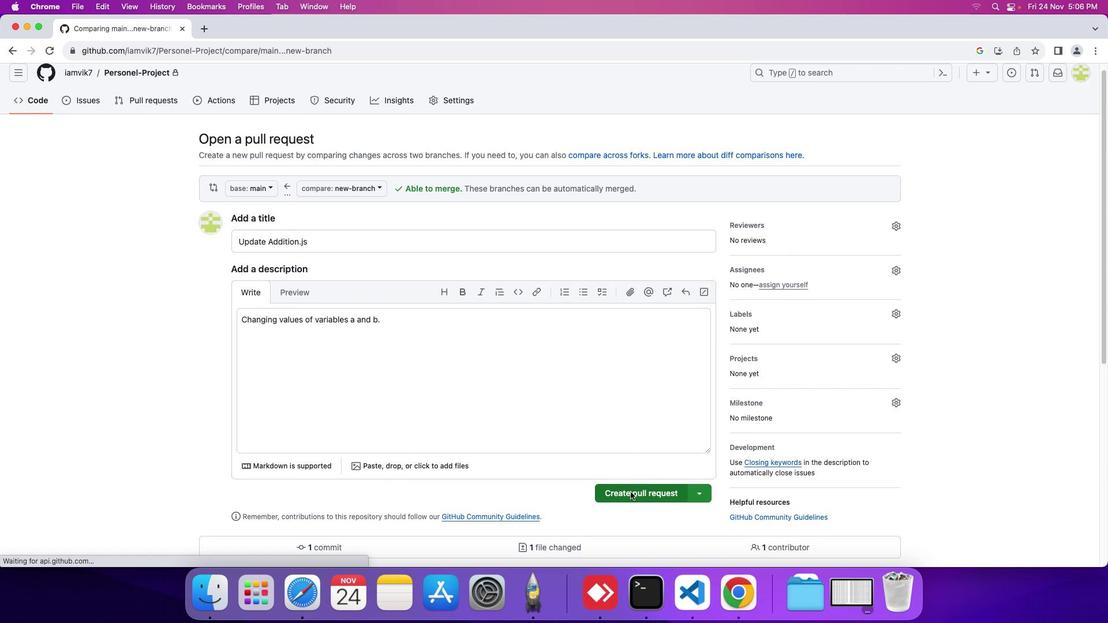
Action: Mouse moved to (576, 381)
Screenshot: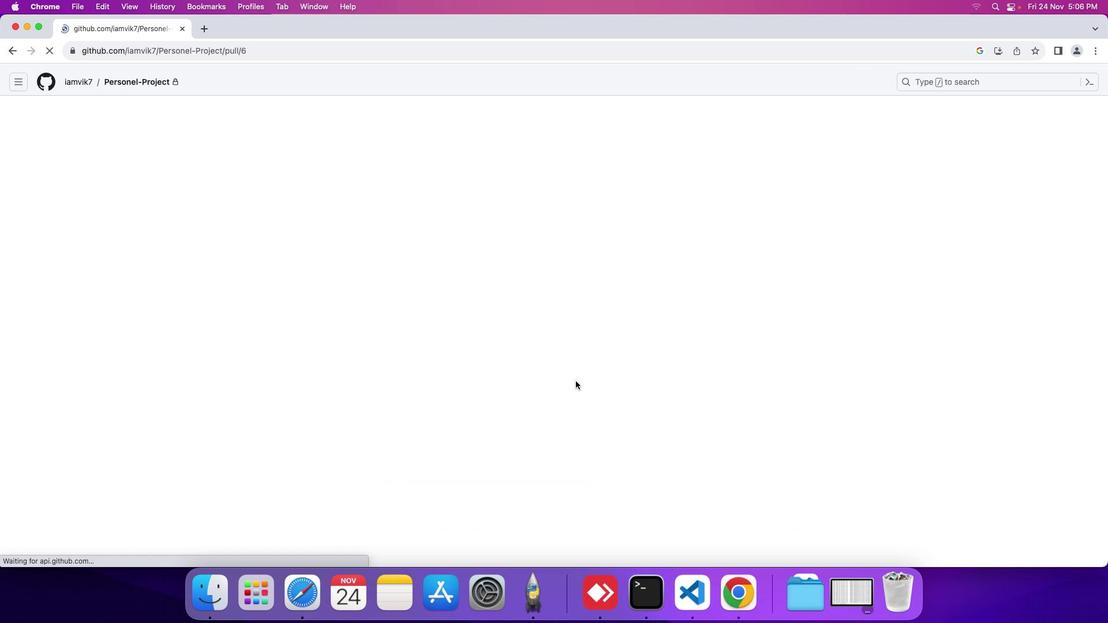 
Action: Mouse scrolled (576, 381) with delta (0, 0)
Screenshot: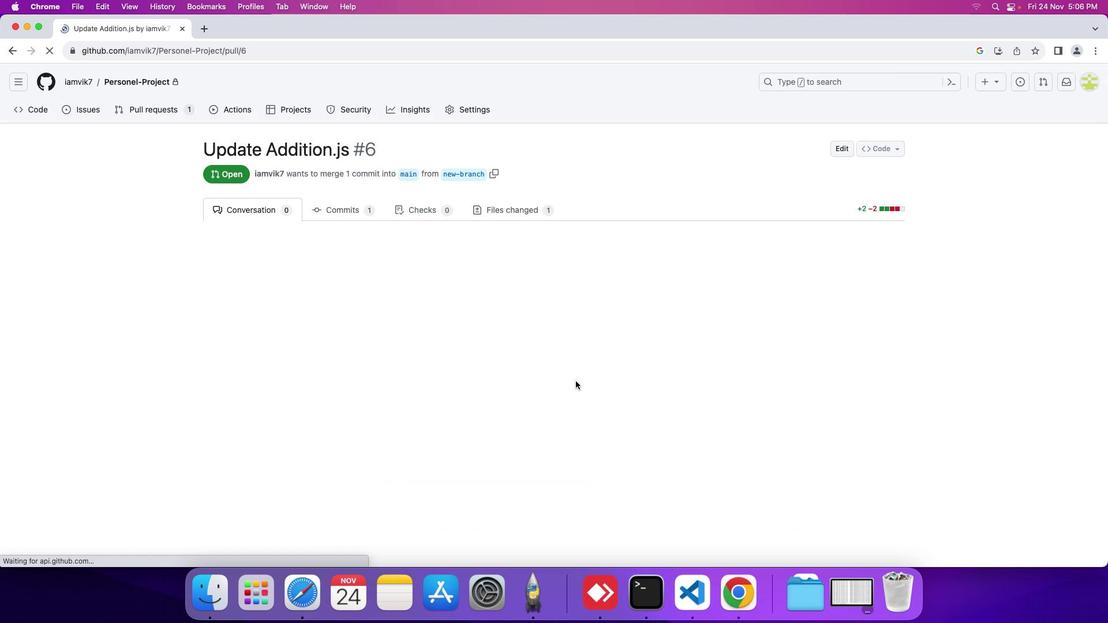 
Action: Mouse scrolled (576, 381) with delta (0, 0)
Screenshot: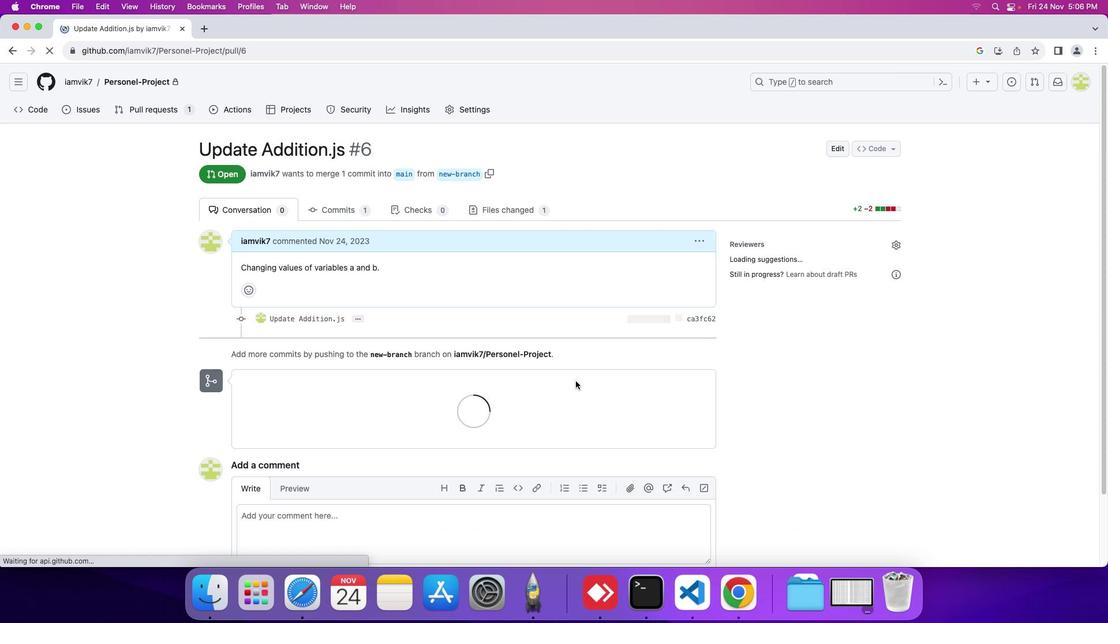 
Action: Mouse moved to (342, 323)
Screenshot: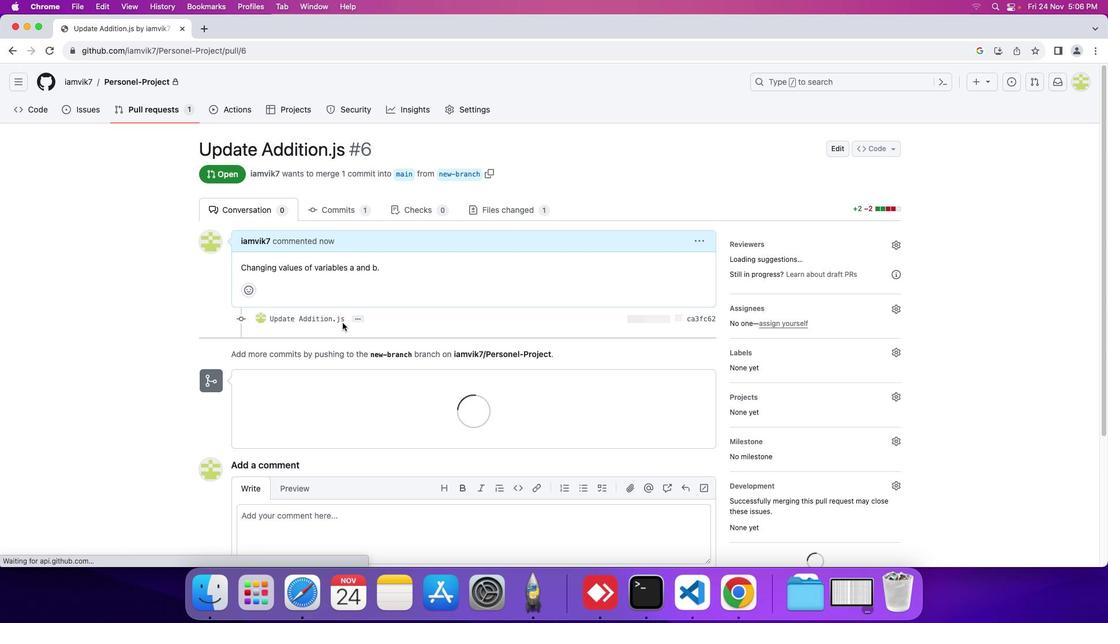 
Action: Mouse scrolled (342, 323) with delta (0, 0)
Screenshot: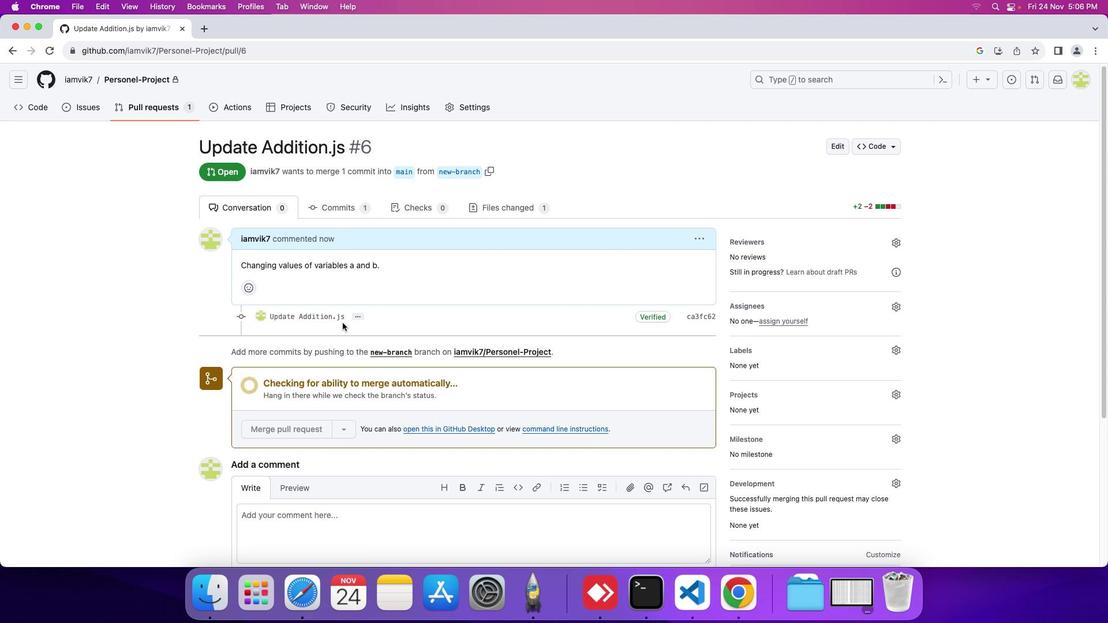 
Action: Mouse scrolled (342, 323) with delta (0, 0)
Screenshot: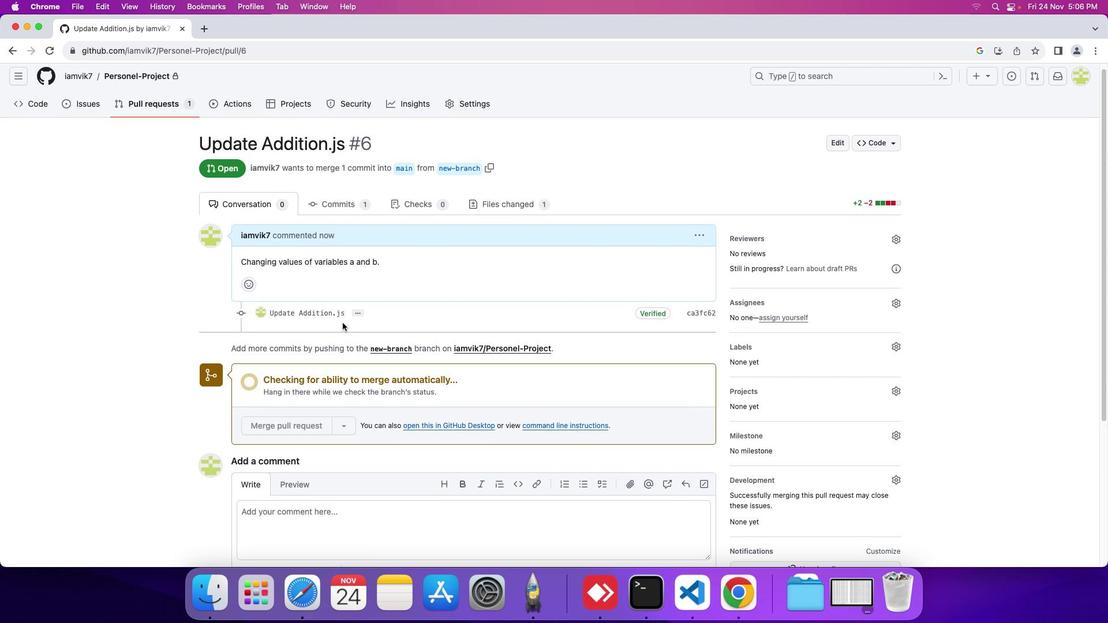 
Action: Mouse scrolled (342, 323) with delta (0, 0)
Screenshot: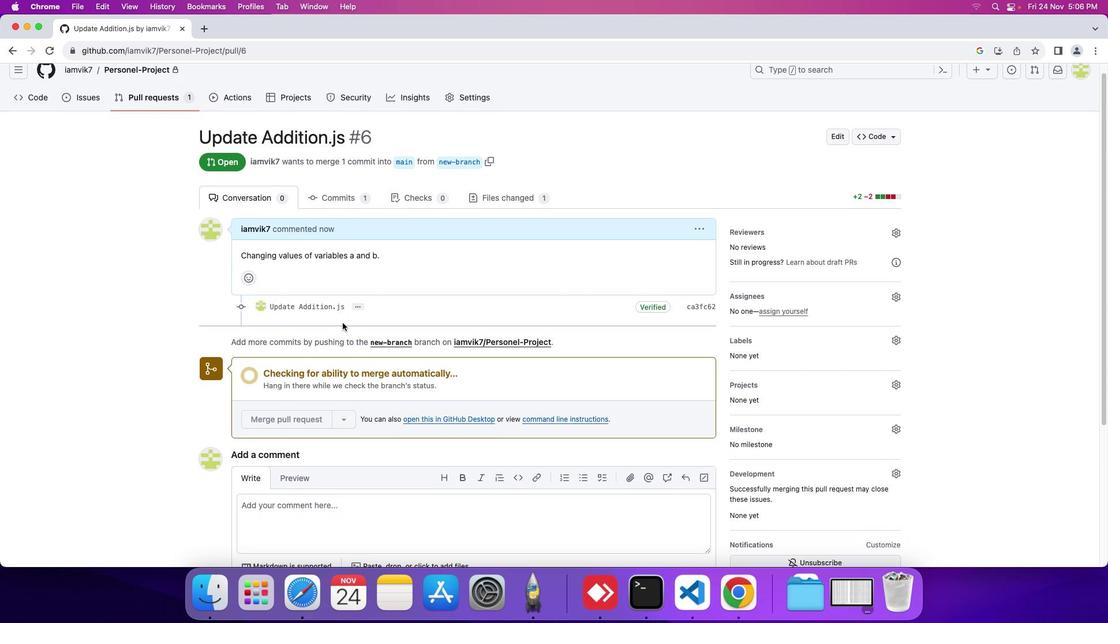
Action: Mouse scrolled (342, 323) with delta (0, 0)
Screenshot: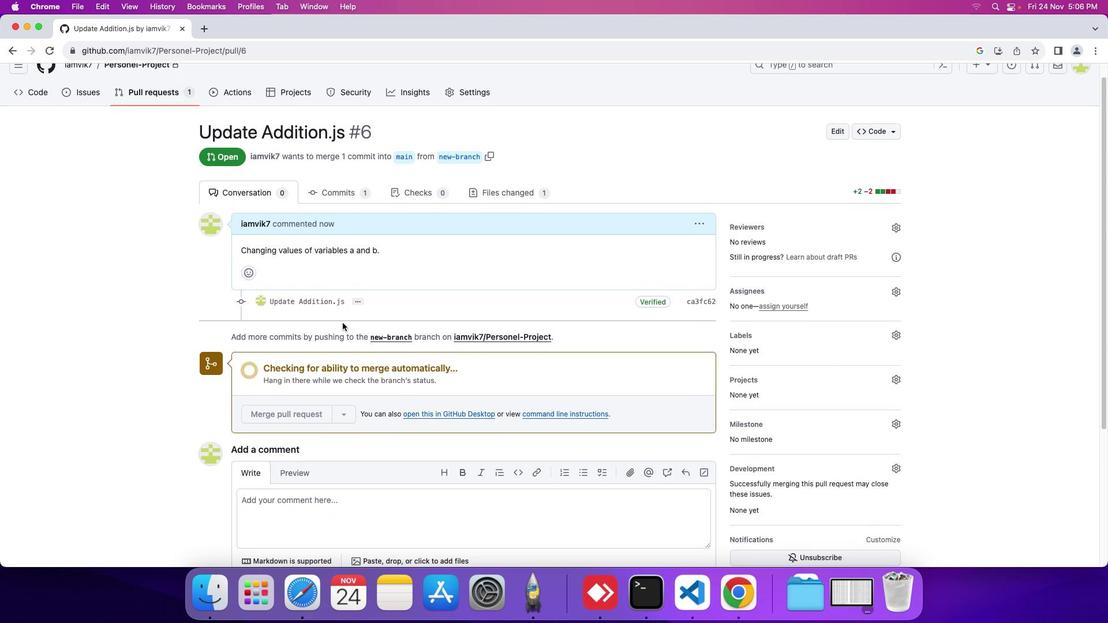 
Action: Mouse scrolled (342, 323) with delta (0, 0)
Screenshot: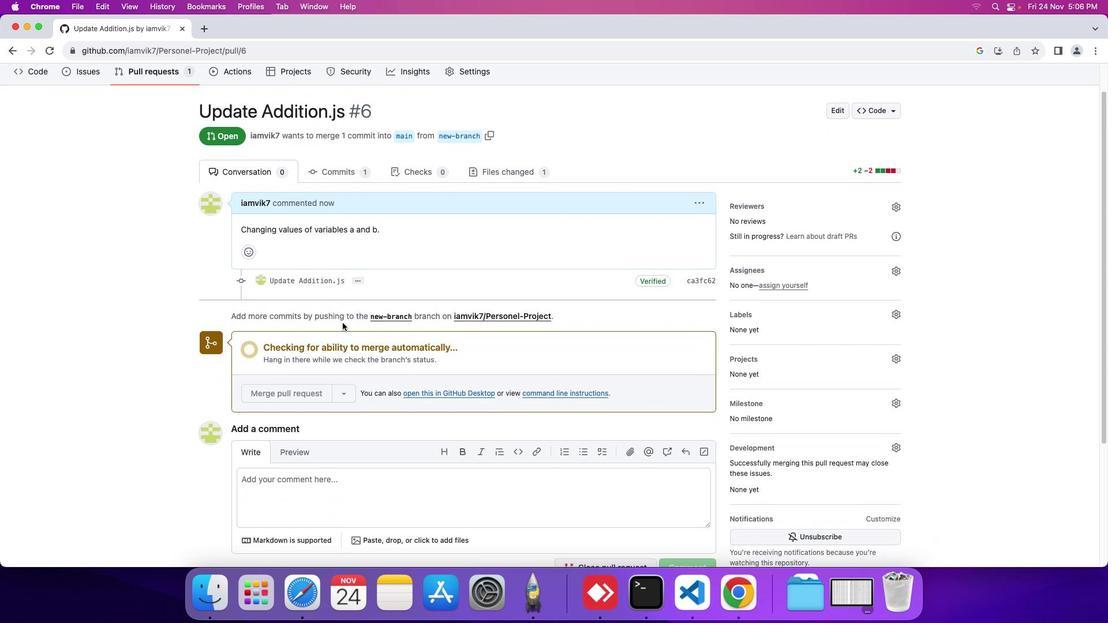 
Action: Mouse scrolled (342, 323) with delta (0, 0)
Screenshot: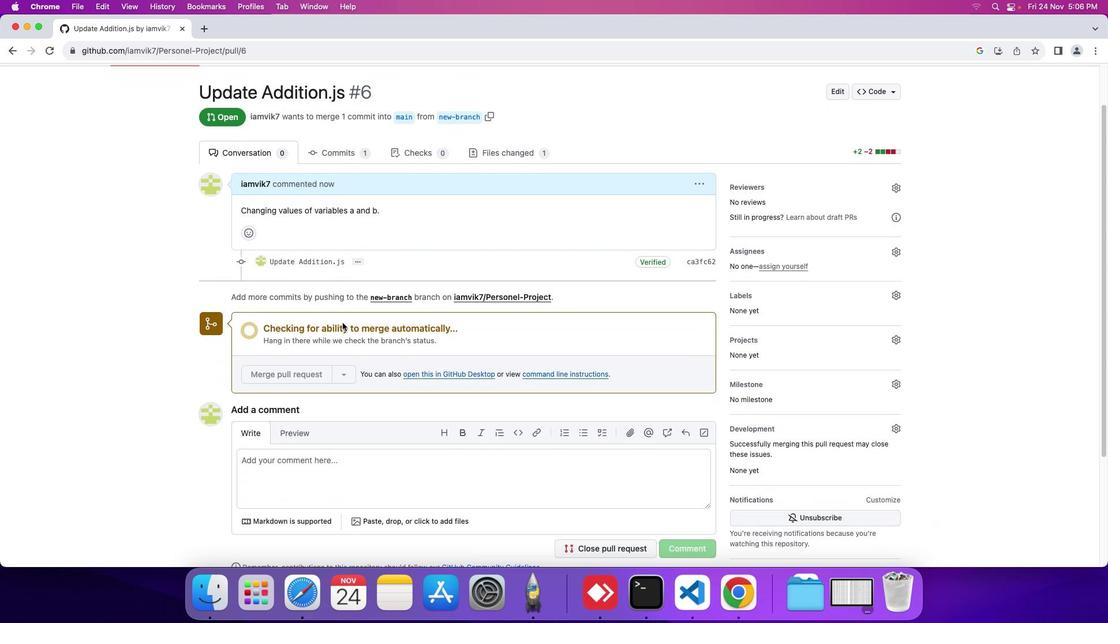 
Action: Mouse moved to (342, 322)
Screenshot: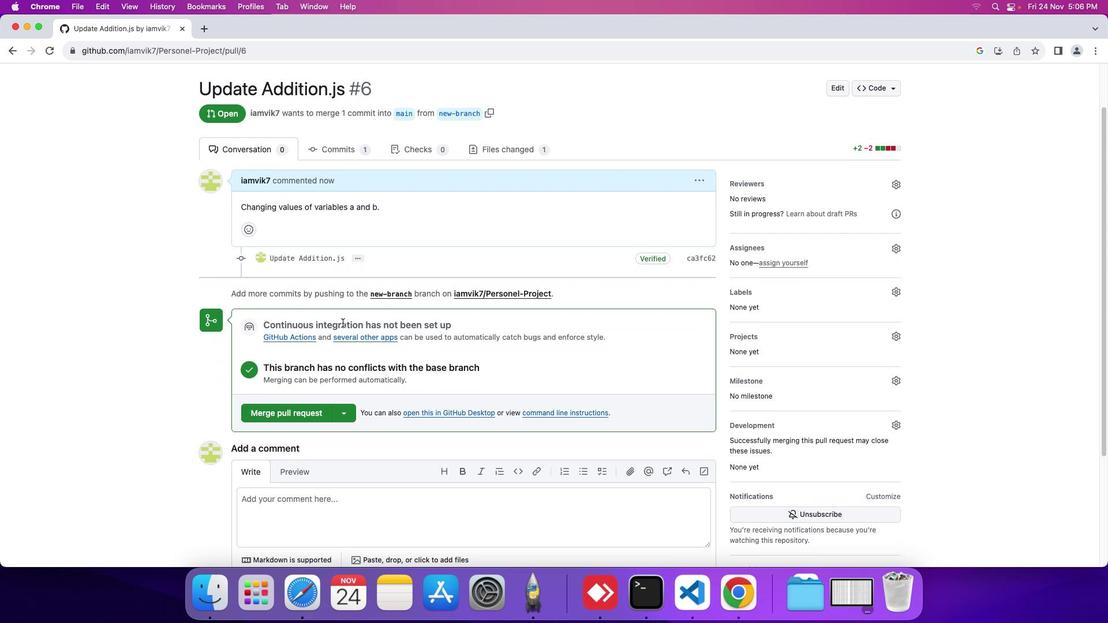 
Action: Mouse scrolled (342, 322) with delta (0, 0)
Screenshot: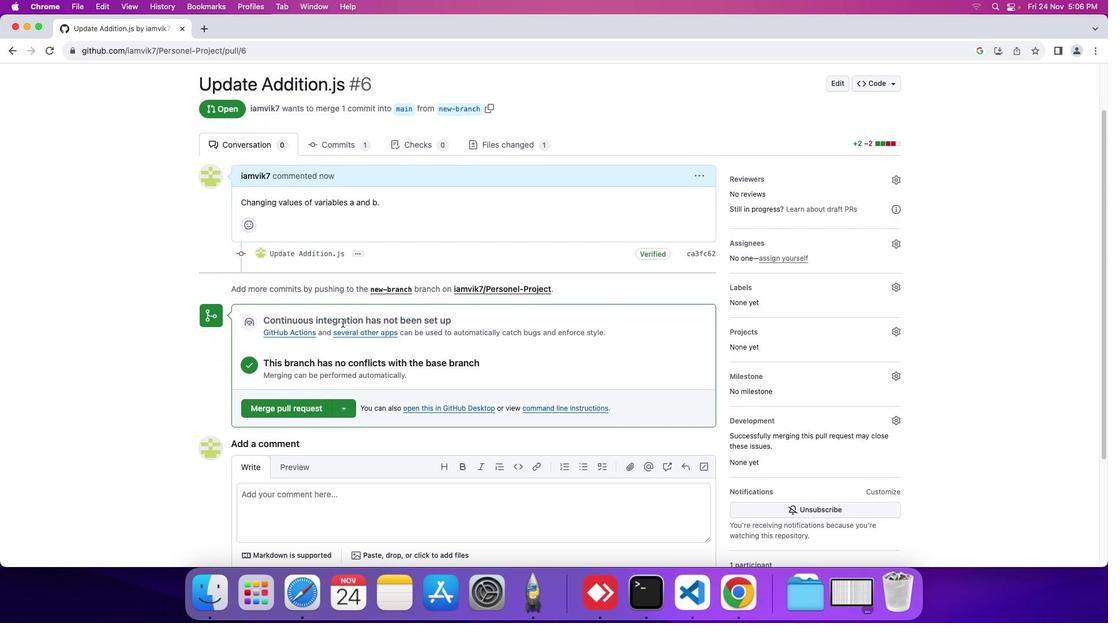 
Action: Mouse scrolled (342, 322) with delta (0, 0)
Screenshot: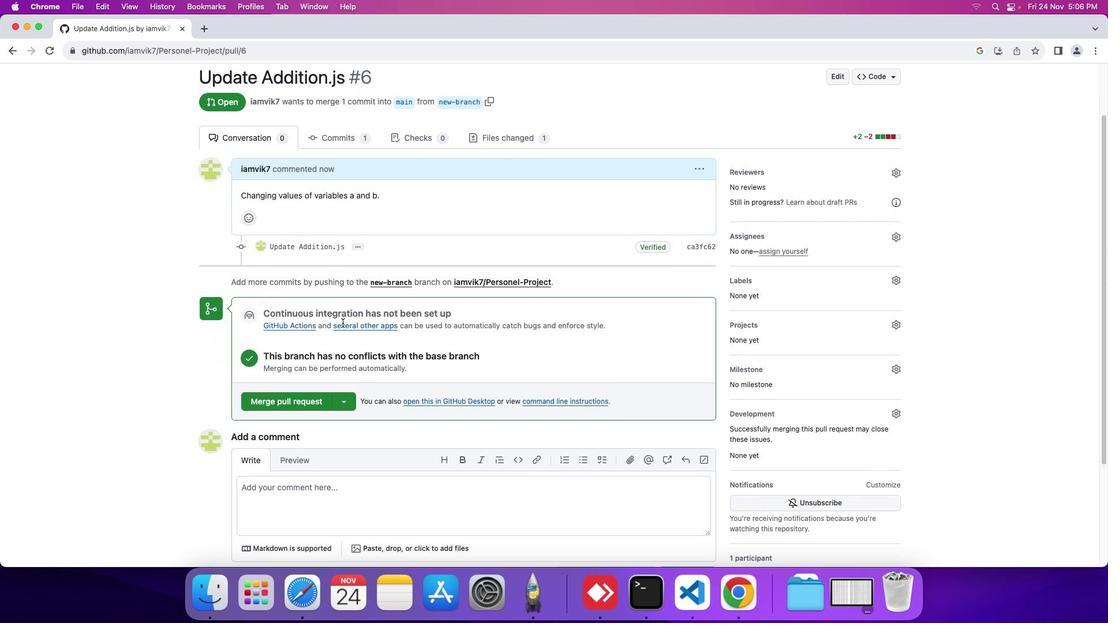 
Action: Mouse moved to (343, 322)
Screenshot: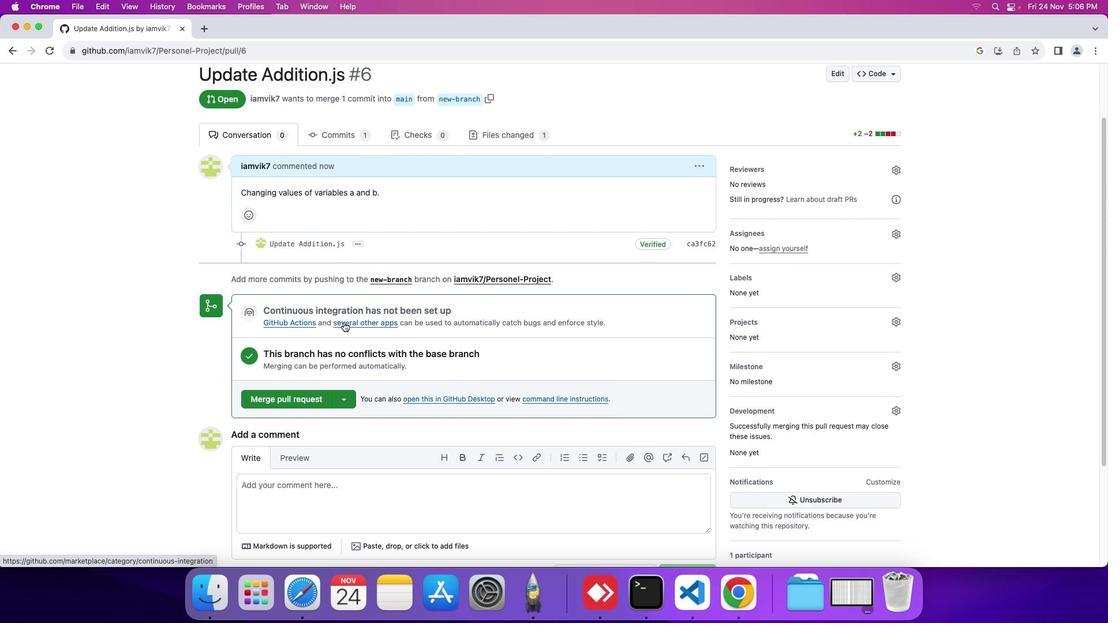
Action: Mouse scrolled (343, 322) with delta (0, 0)
Screenshot: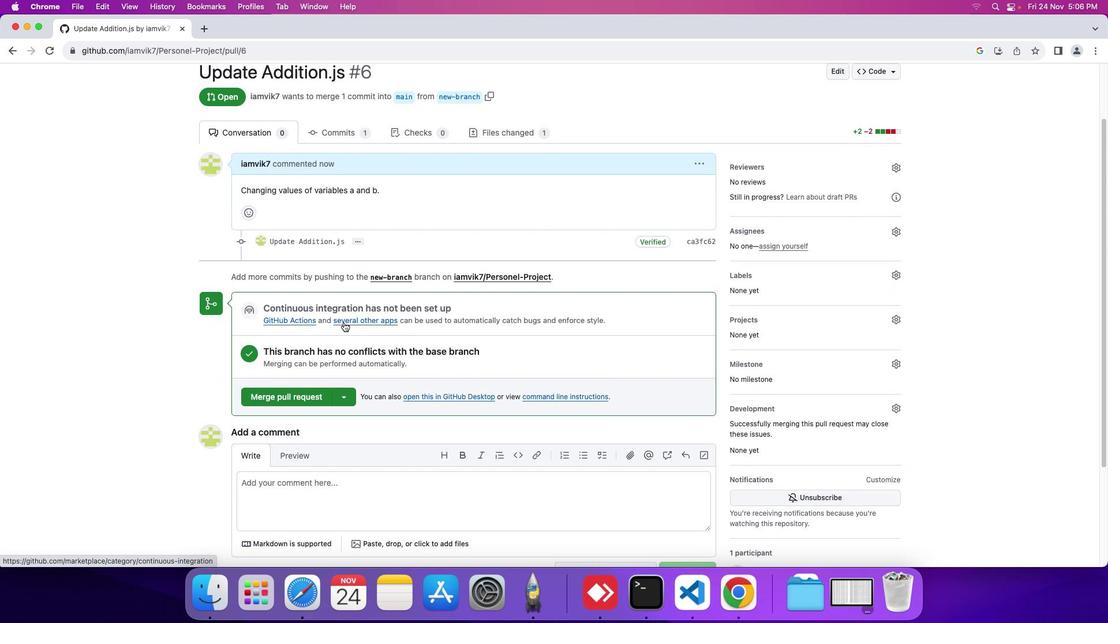 
Action: Mouse scrolled (343, 322) with delta (0, 0)
Screenshot: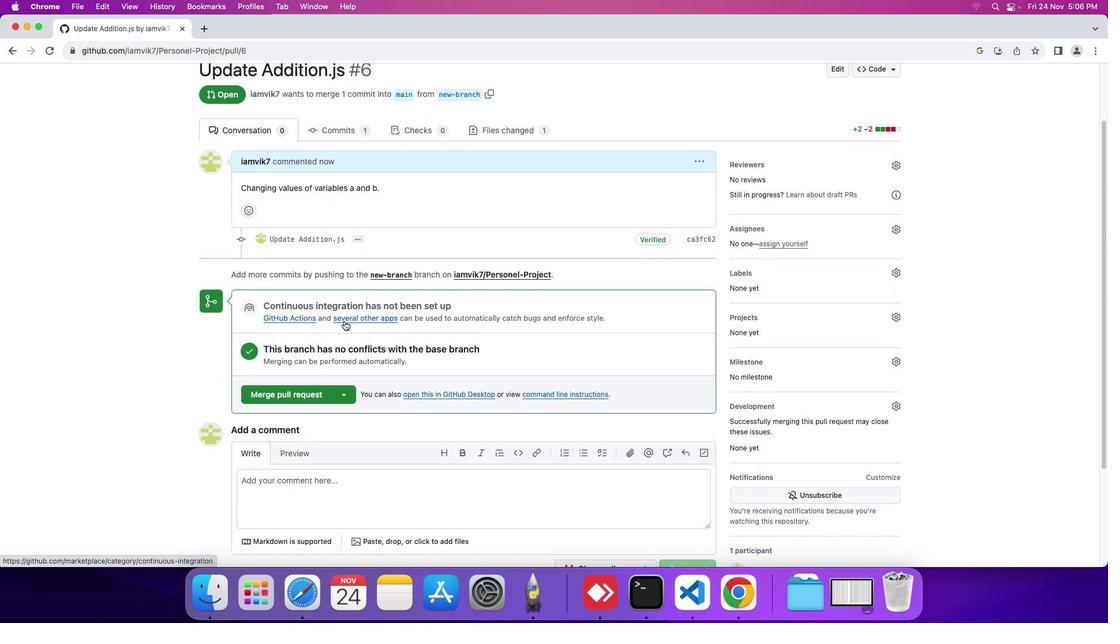 
Action: Mouse moved to (345, 392)
Screenshot: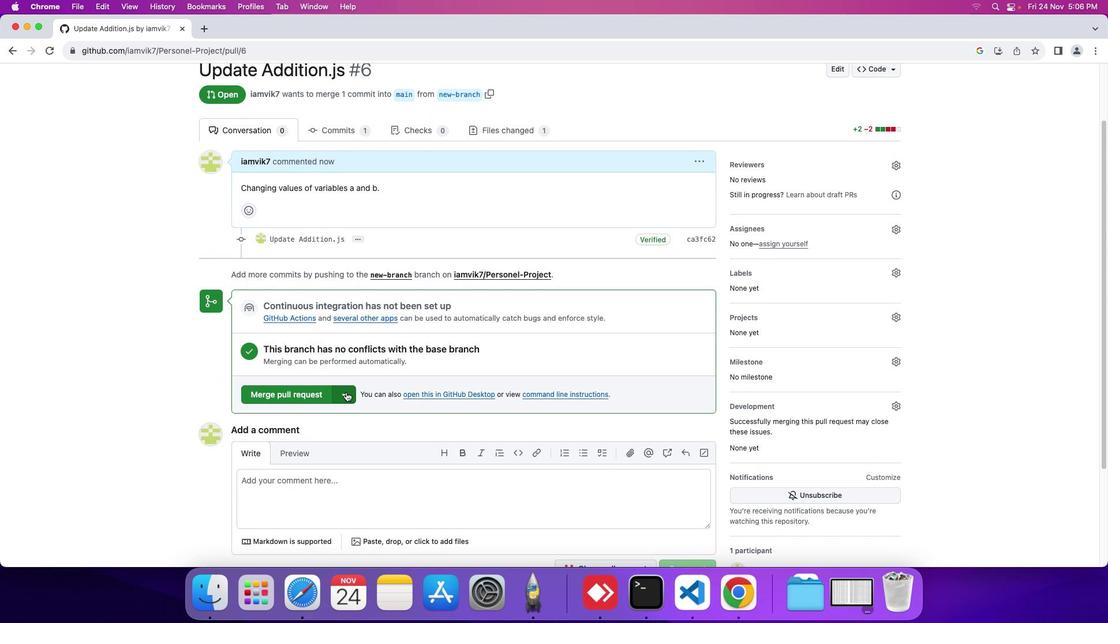 
Action: Mouse pressed left at (345, 392)
Screenshot: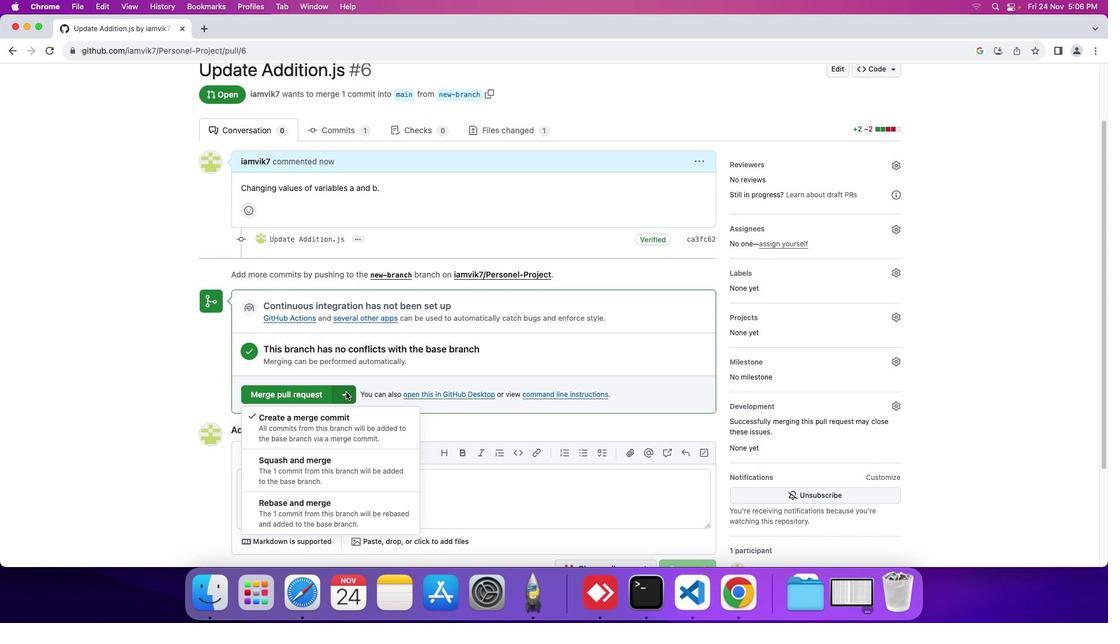 
Action: Mouse moved to (316, 502)
Screenshot: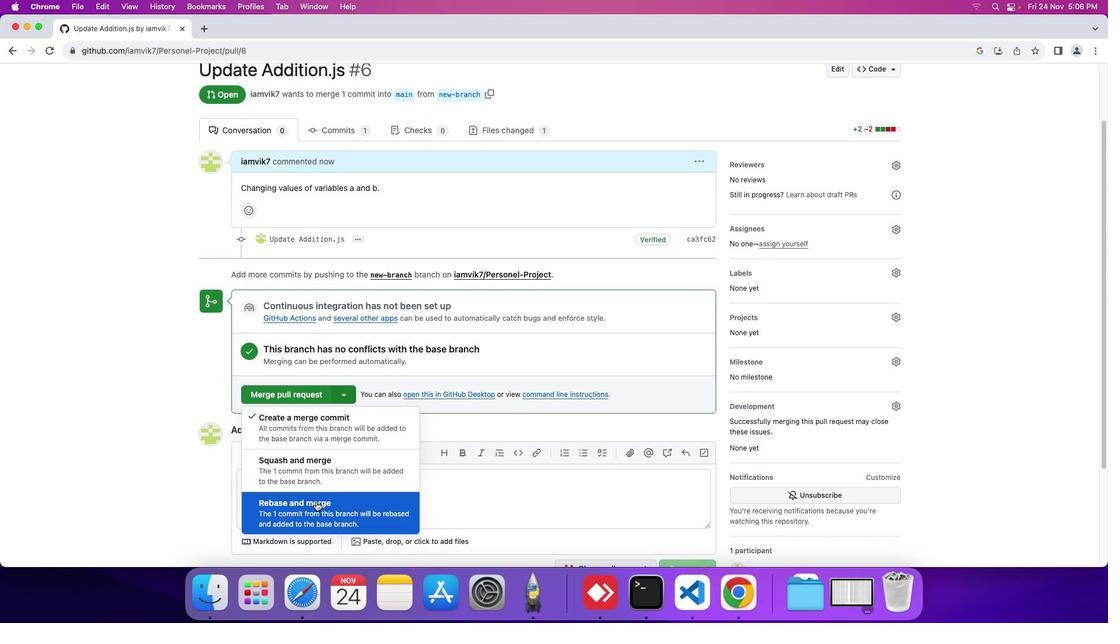 
Action: Mouse pressed left at (316, 502)
Screenshot: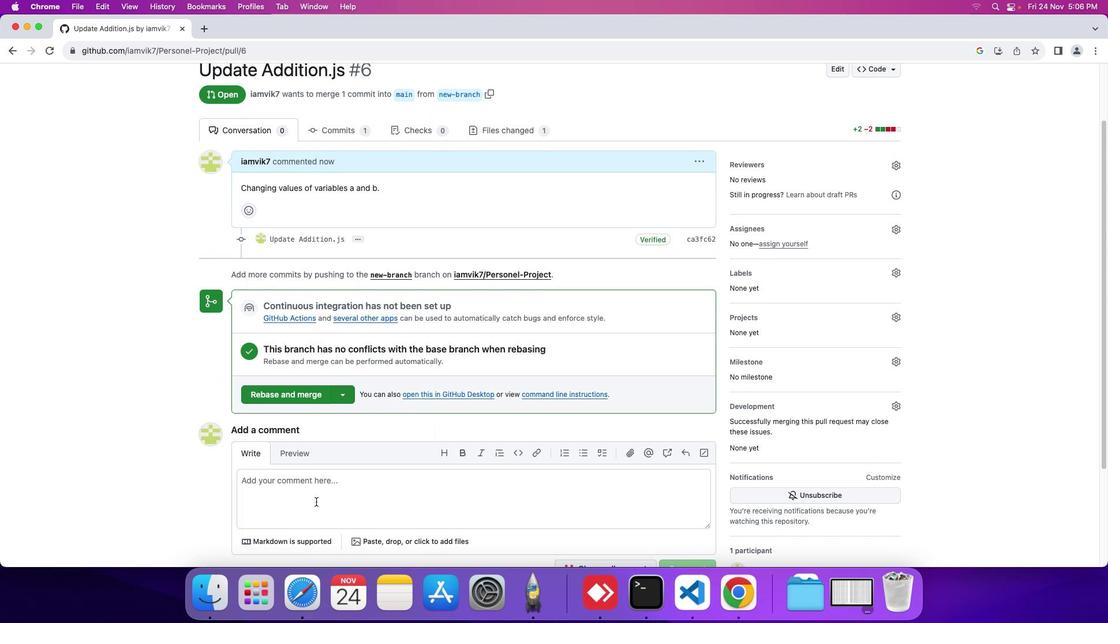 
Action: Mouse moved to (302, 393)
Screenshot: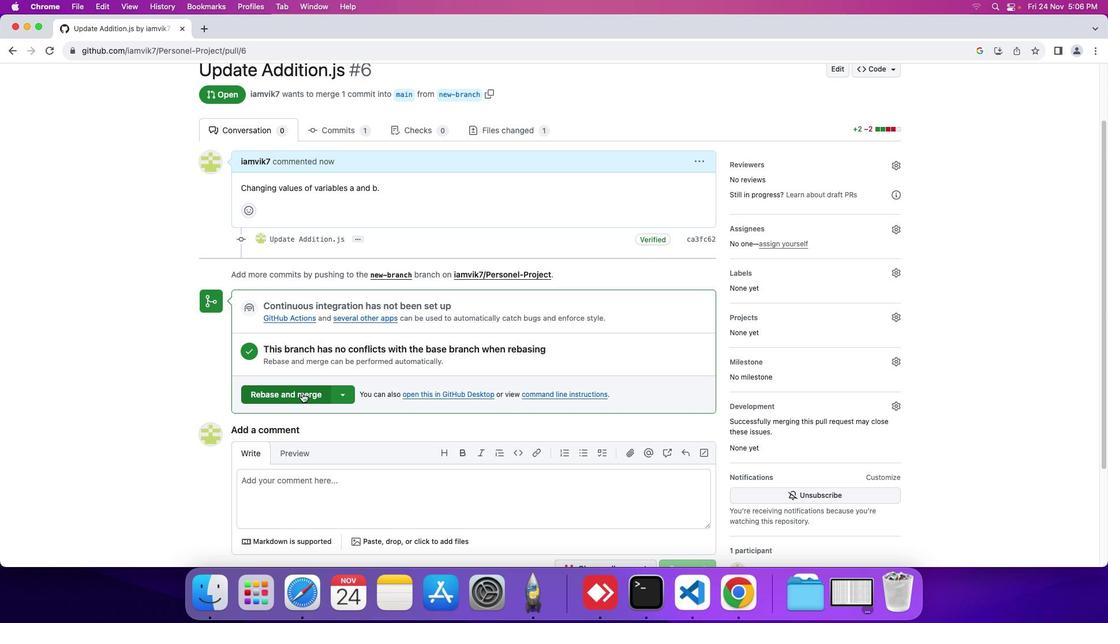 
Action: Mouse pressed left at (302, 393)
Screenshot: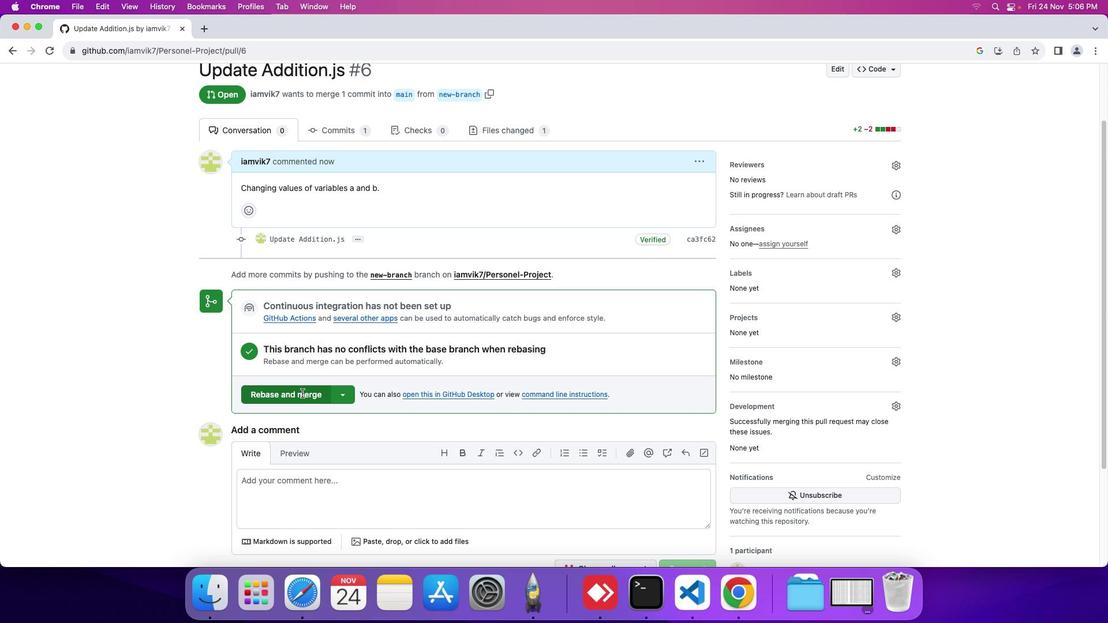 
Action: Mouse moved to (308, 310)
Screenshot: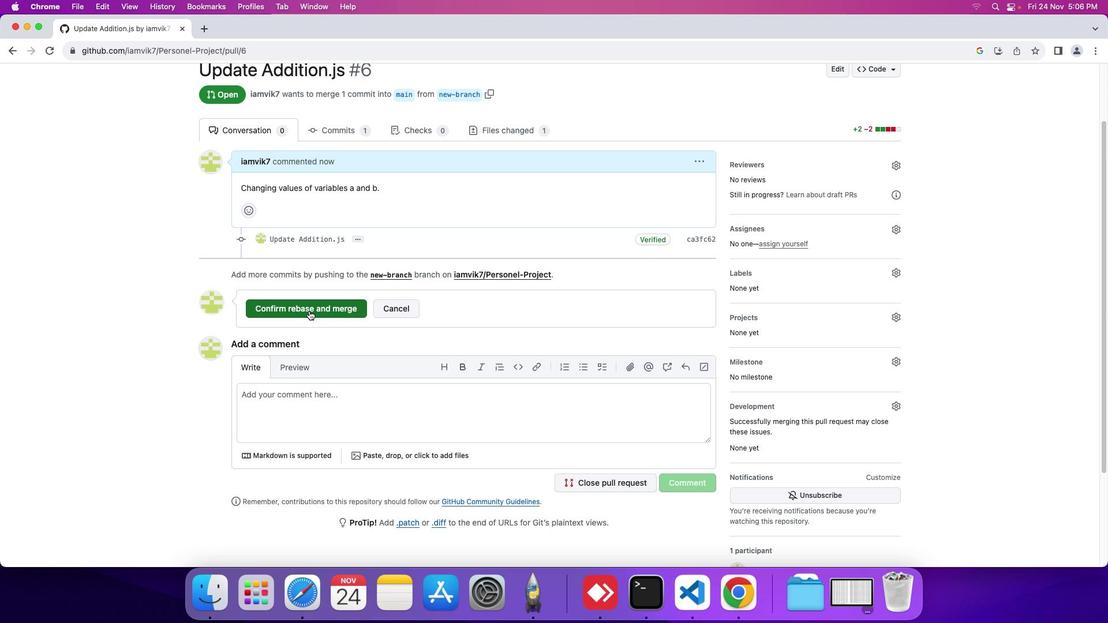 
Action: Mouse pressed left at (308, 310)
Screenshot: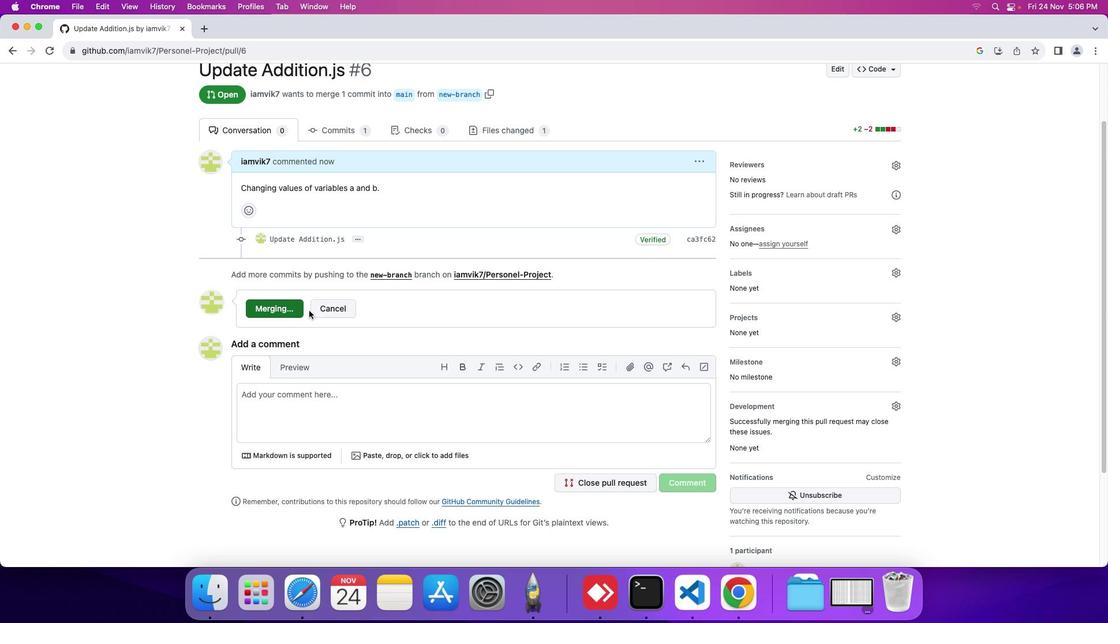 
Action: Mouse moved to (456, 338)
Screenshot: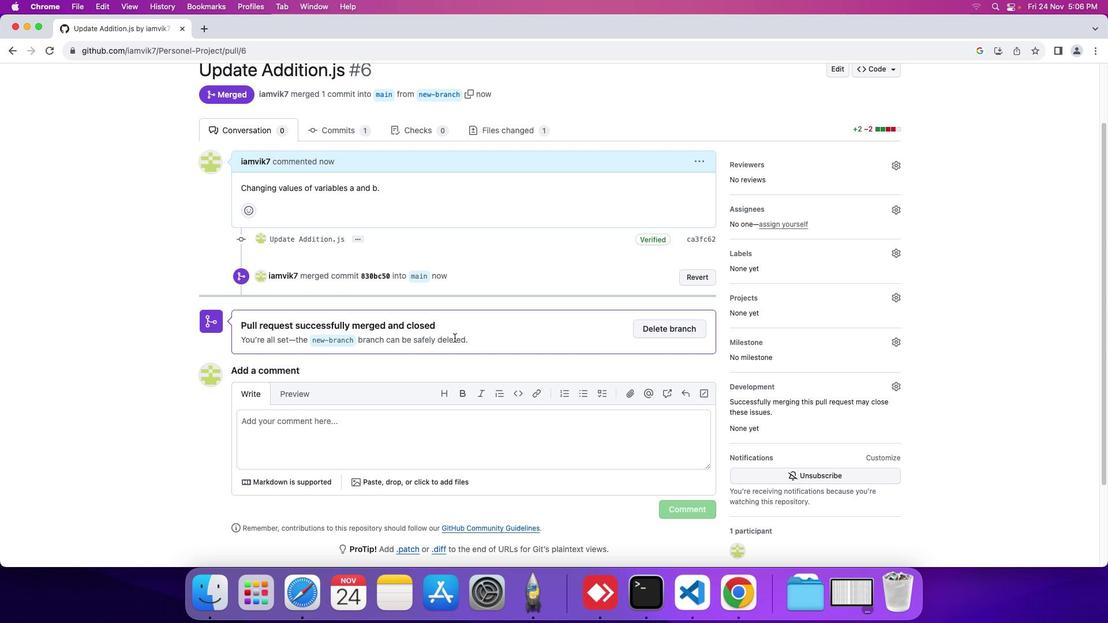 
